 Task: Master Chrome Password Manager.
Action: Mouse moved to (956, 28)
Screenshot: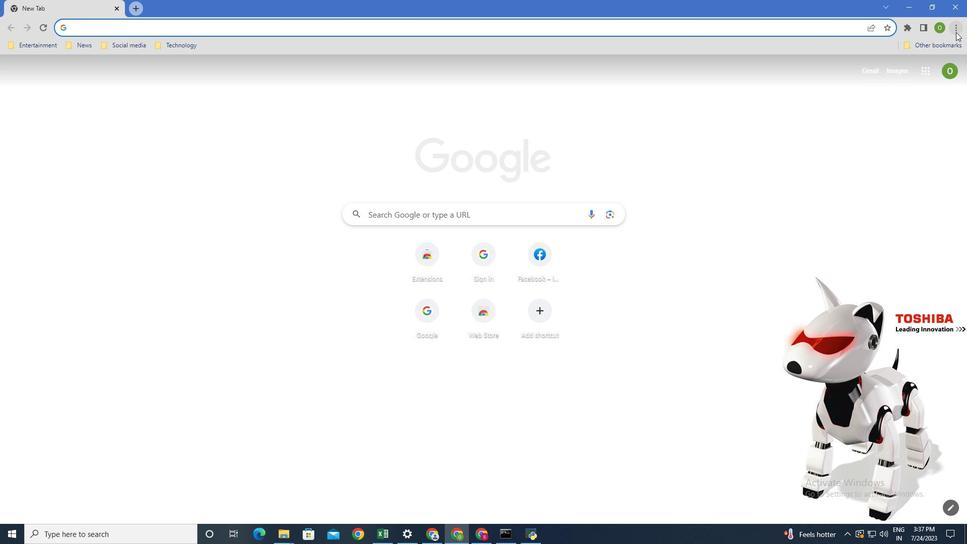 
Action: Mouse pressed left at (956, 28)
Screenshot: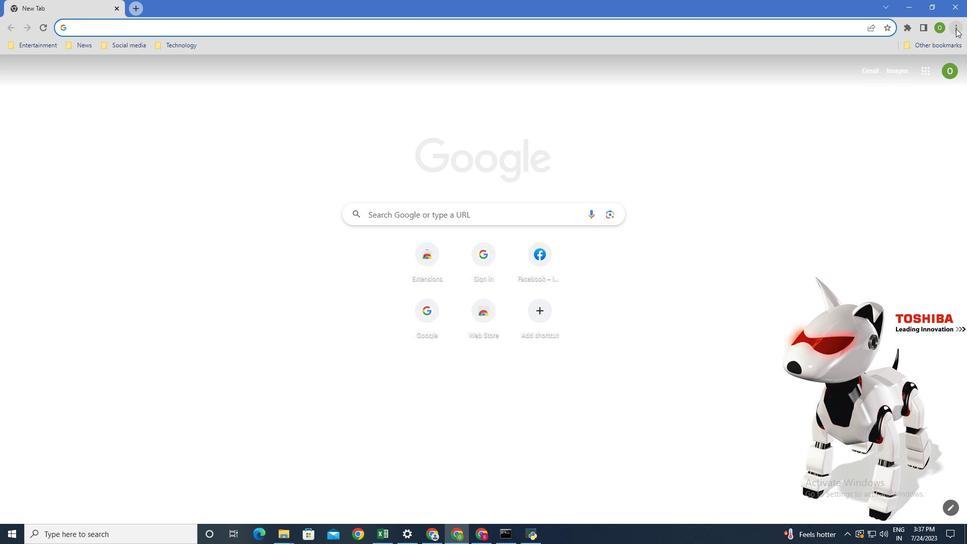 
Action: Mouse moved to (873, 223)
Screenshot: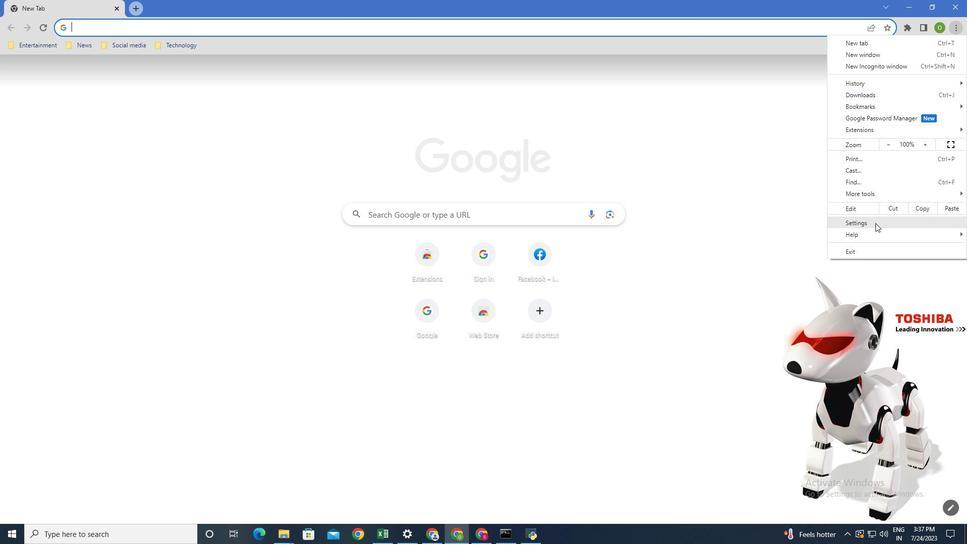 
Action: Mouse pressed left at (873, 223)
Screenshot: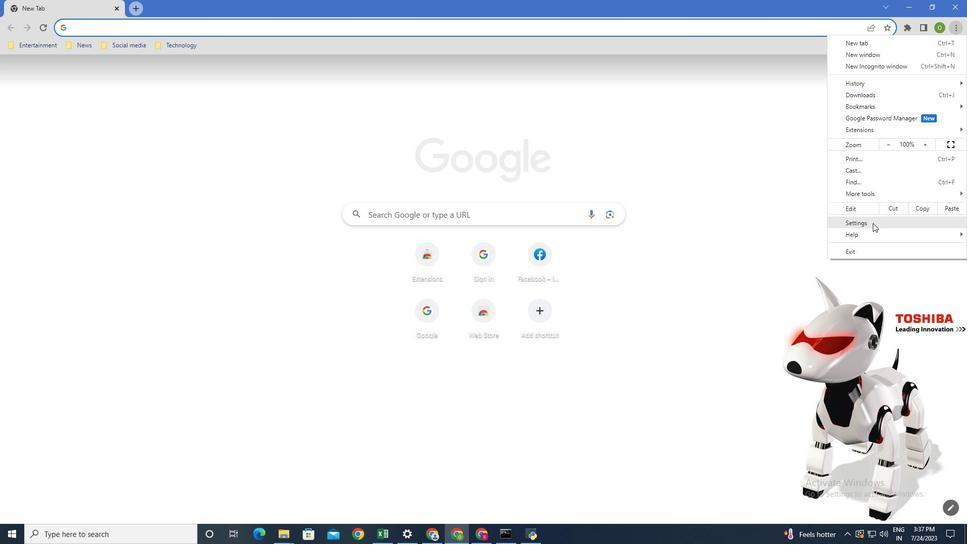 
Action: Mouse moved to (64, 120)
Screenshot: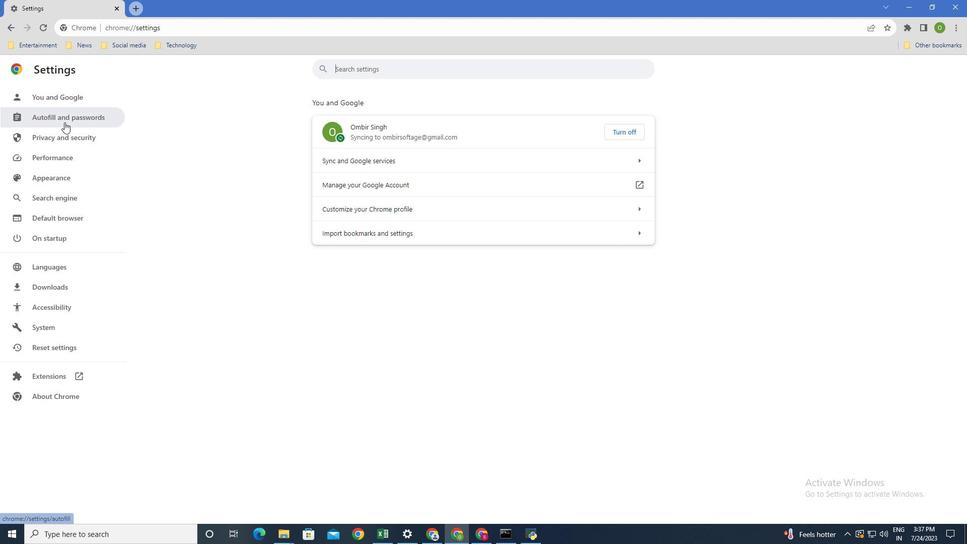 
Action: Mouse pressed left at (64, 120)
Screenshot: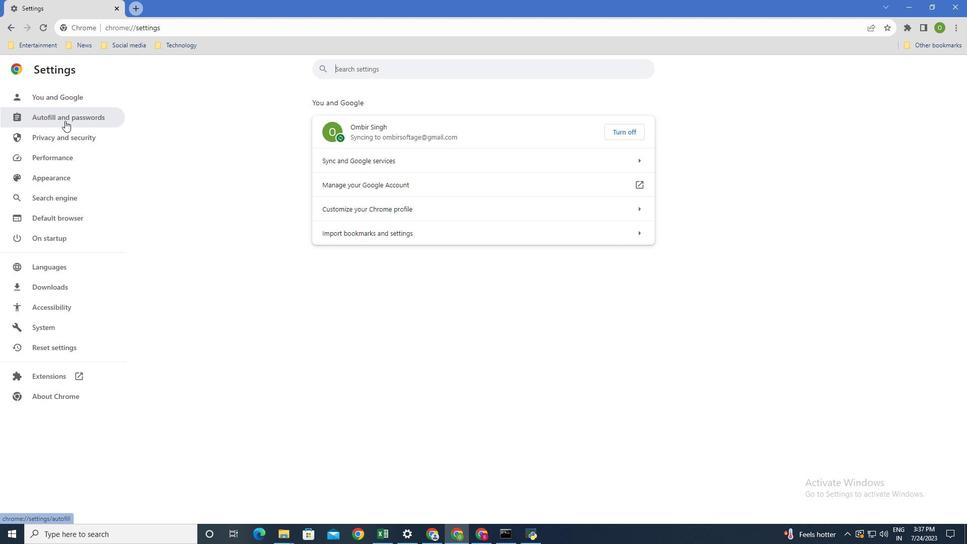 
Action: Mouse moved to (449, 131)
Screenshot: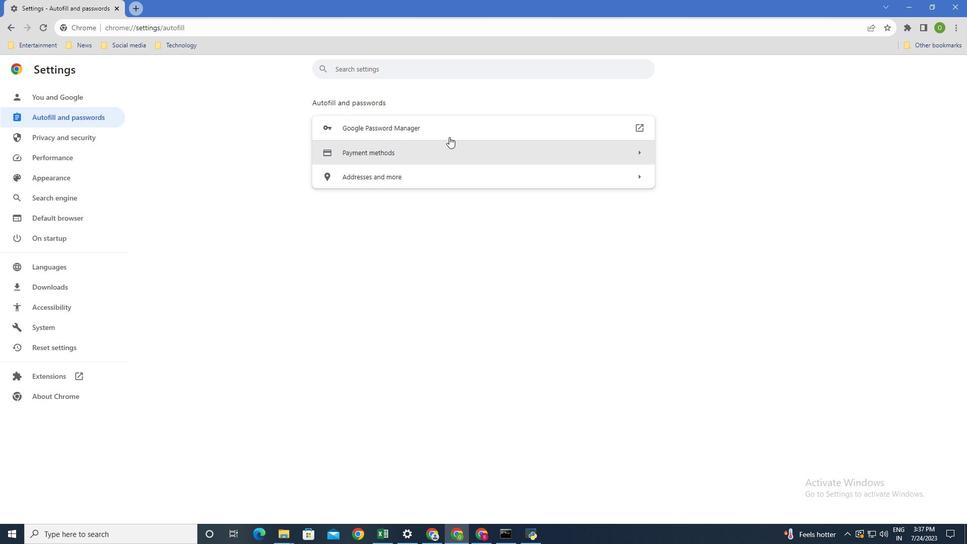 
Action: Mouse pressed left at (449, 131)
Screenshot: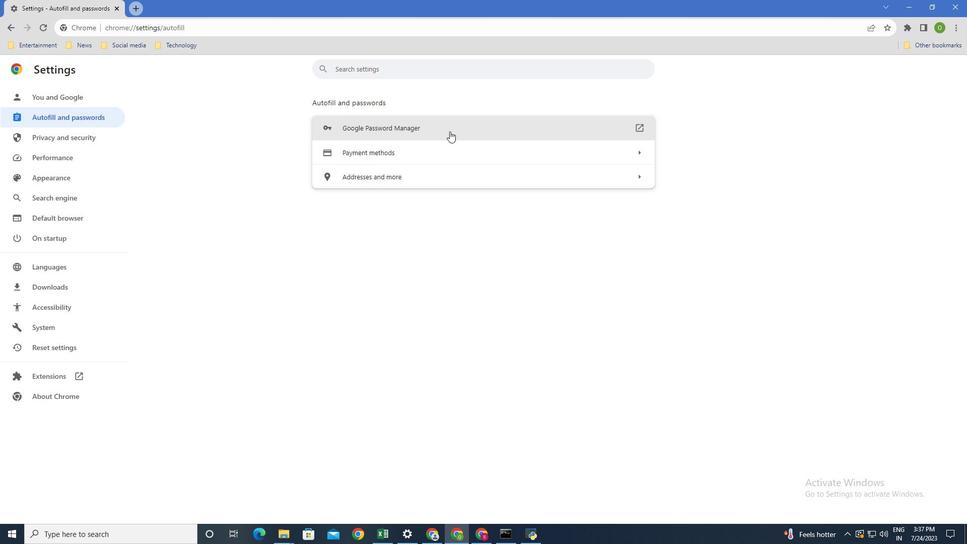 
Action: Mouse moved to (61, 120)
Screenshot: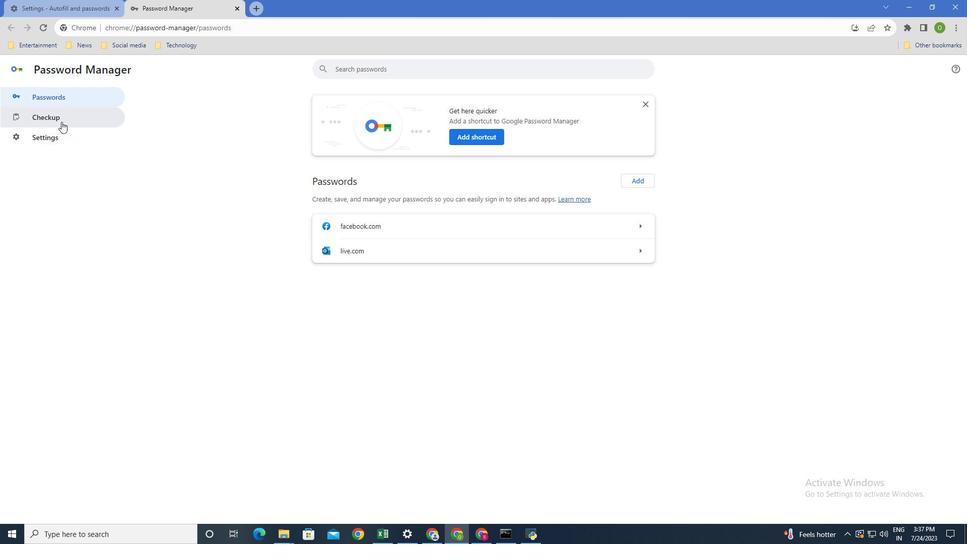 
Action: Mouse pressed left at (61, 120)
Screenshot: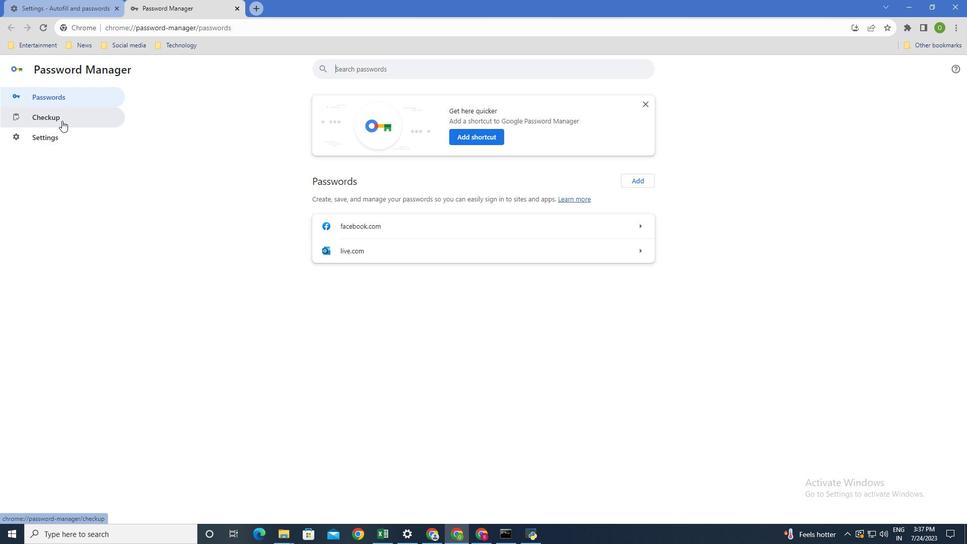 
Action: Mouse moved to (381, 254)
Screenshot: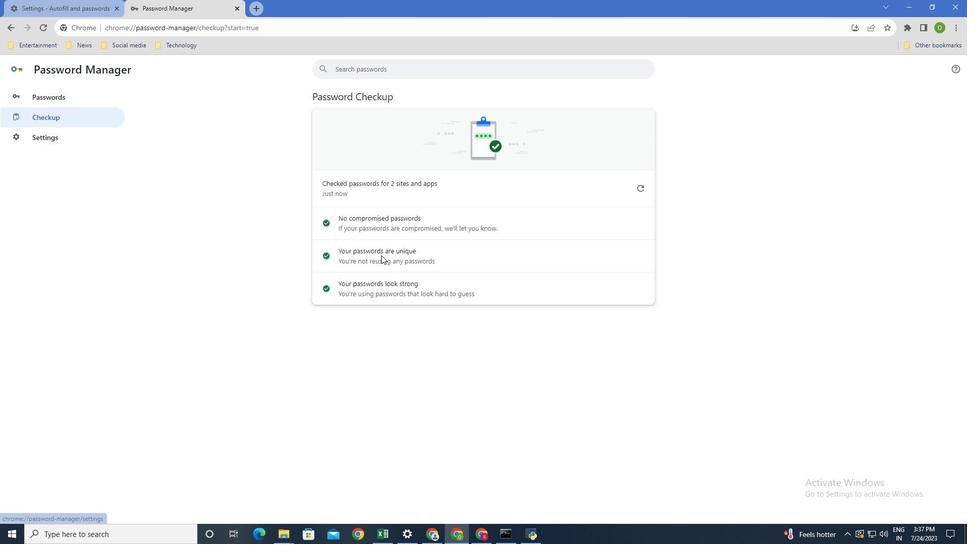 
Action: Mouse scrolled (381, 254) with delta (0, 0)
Screenshot: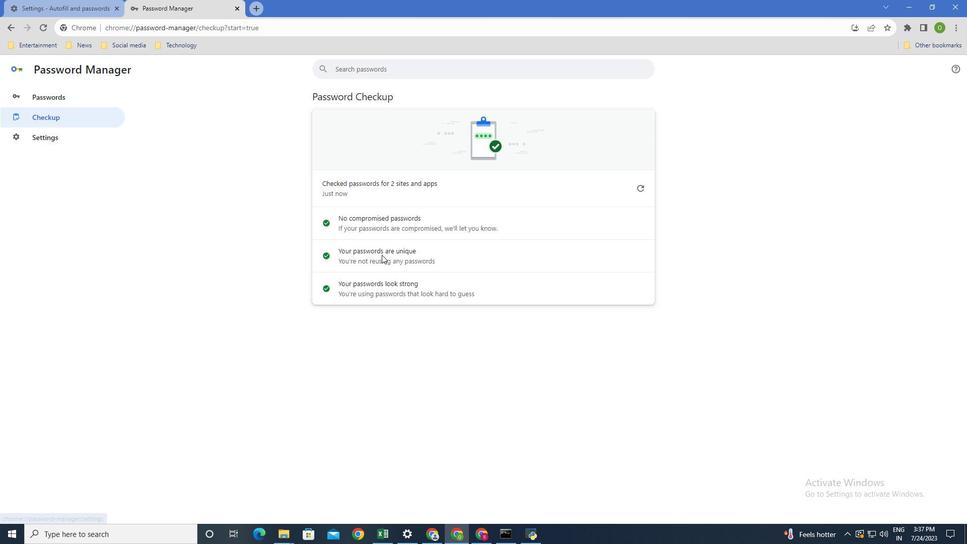 
Action: Mouse scrolled (381, 254) with delta (0, 0)
Screenshot: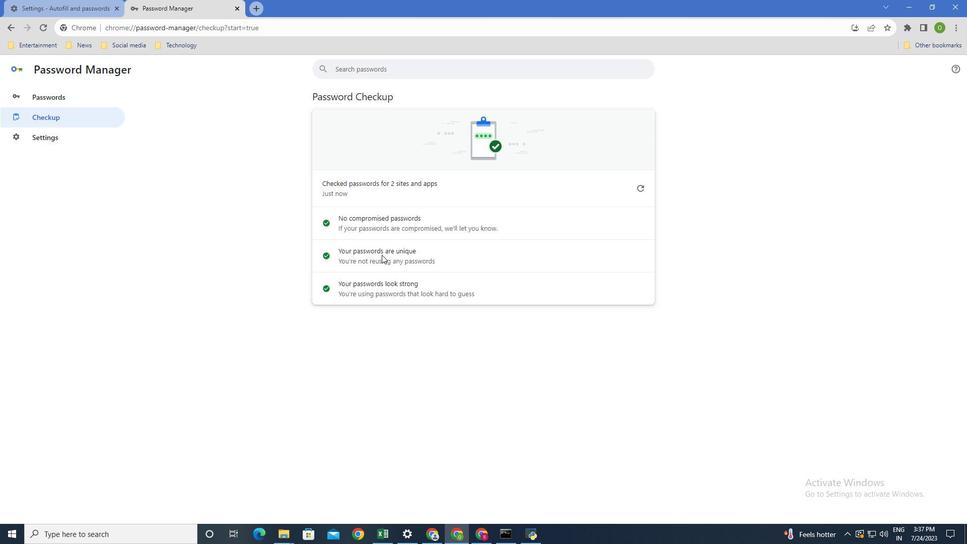 
Action: Mouse scrolled (381, 254) with delta (0, 0)
Screenshot: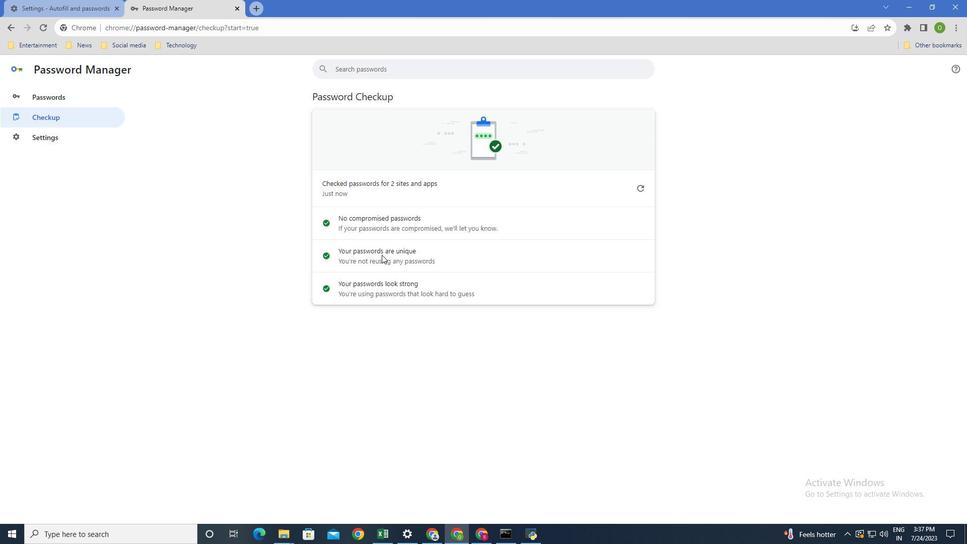 
Action: Mouse moved to (50, 142)
Screenshot: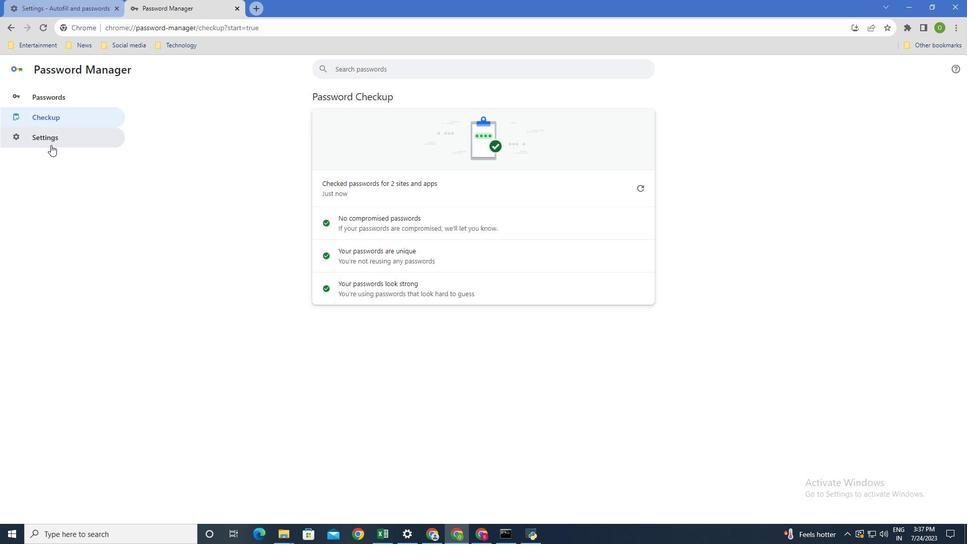 
Action: Mouse pressed left at (50, 142)
Screenshot: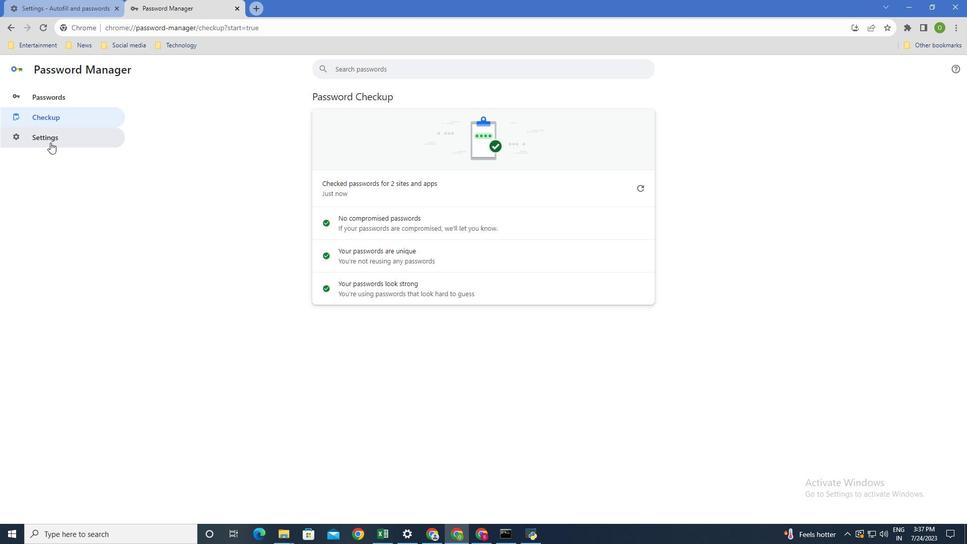 
Action: Mouse moved to (510, 158)
Screenshot: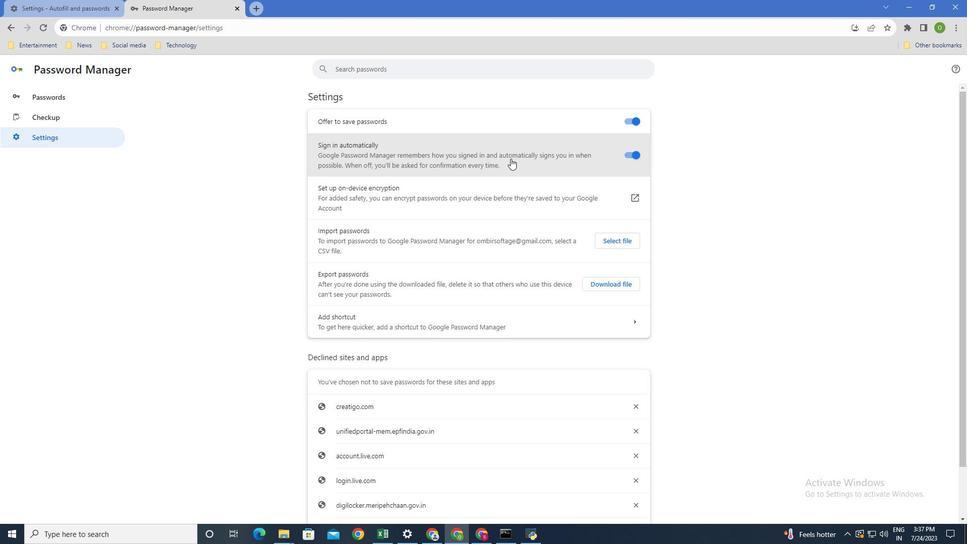 
Action: Mouse scrolled (510, 158) with delta (0, 0)
Screenshot: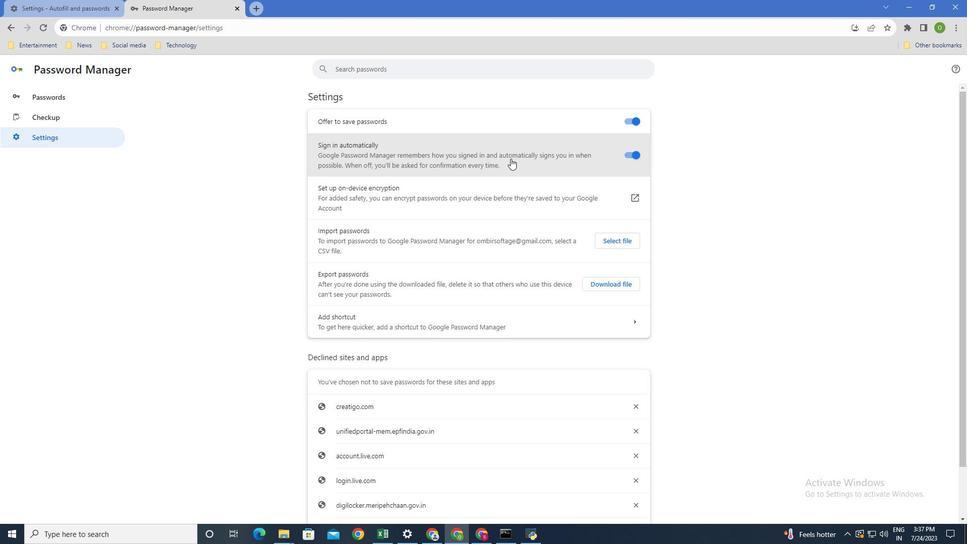 
Action: Mouse scrolled (510, 159) with delta (0, 0)
Screenshot: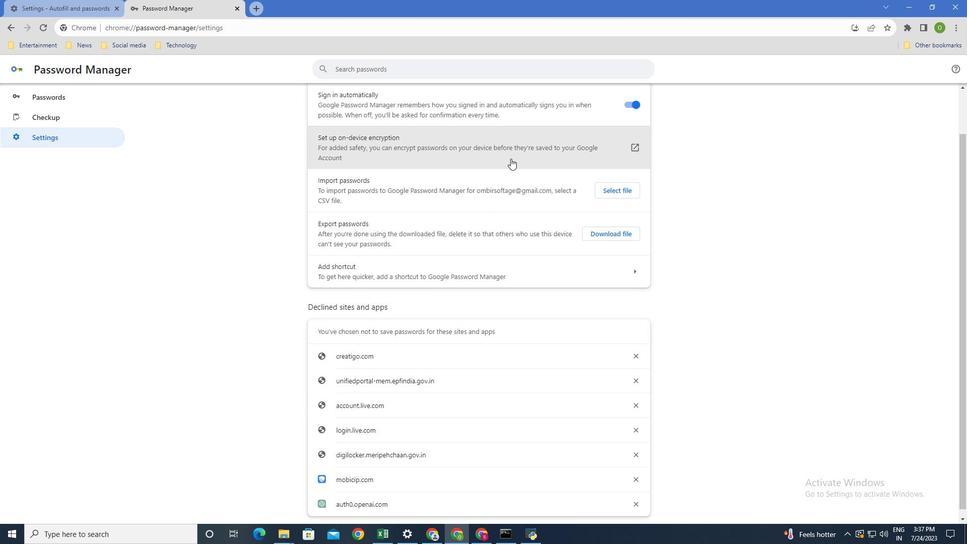 
Action: Mouse moved to (626, 117)
Screenshot: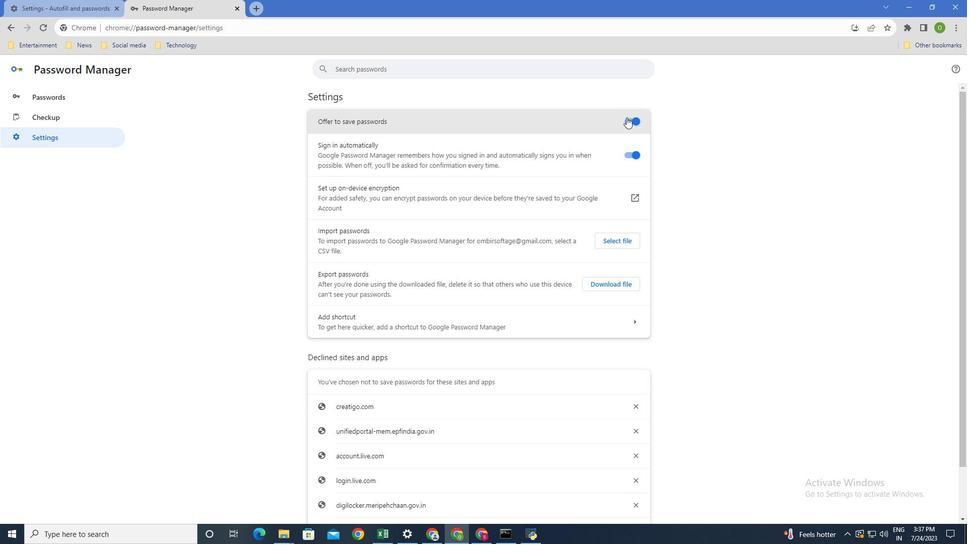 
Action: Mouse pressed left at (626, 117)
Screenshot: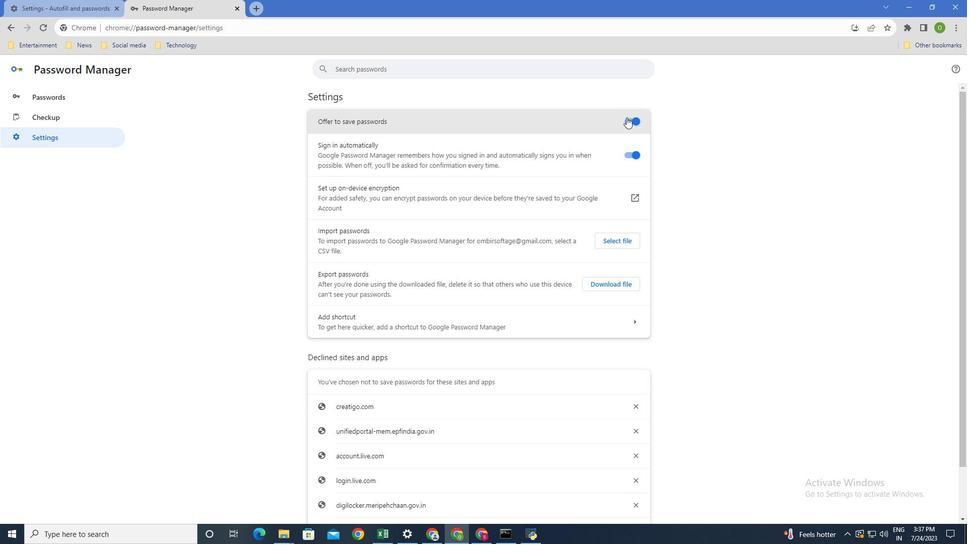 
Action: Mouse moved to (631, 119)
Screenshot: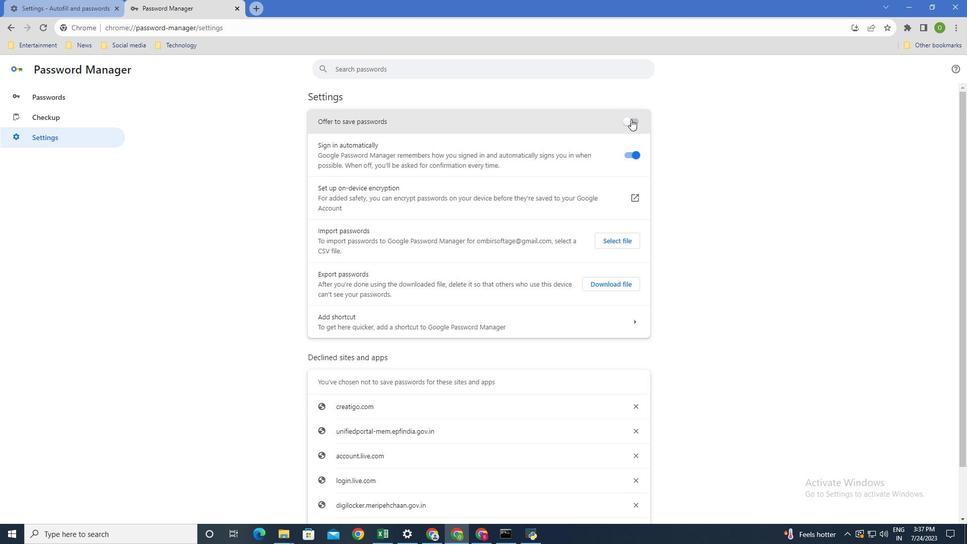 
Action: Mouse pressed left at (631, 119)
Screenshot: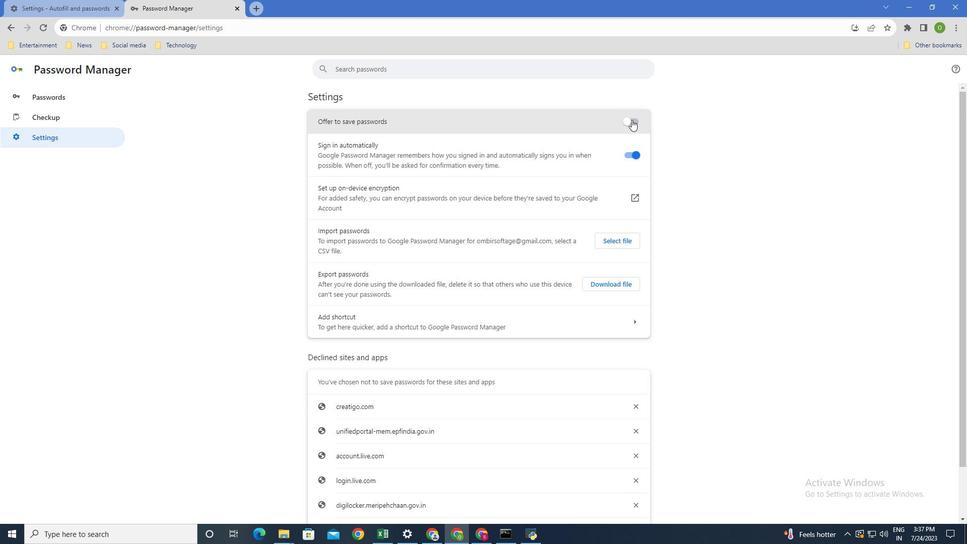 
Action: Mouse moved to (531, 201)
Screenshot: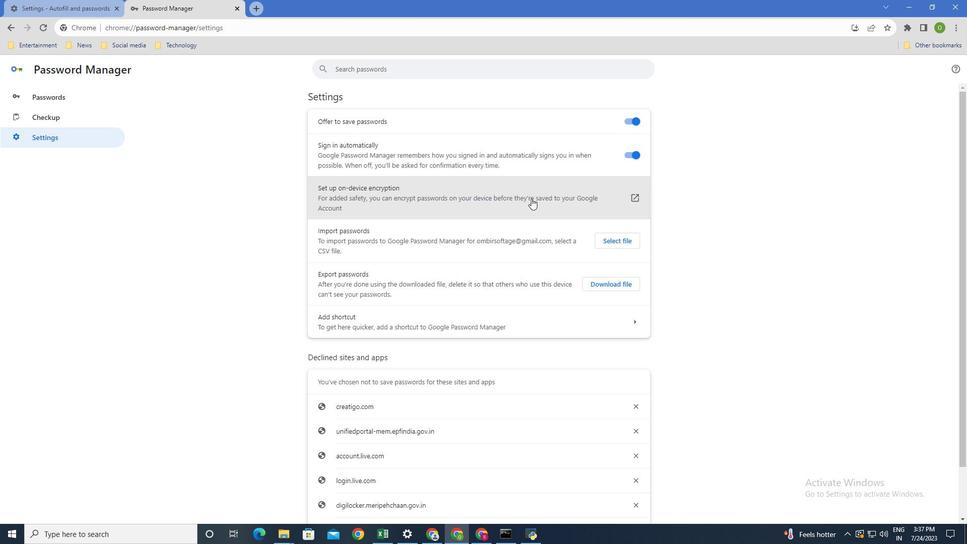 
Action: Mouse scrolled (531, 201) with delta (0, 0)
Screenshot: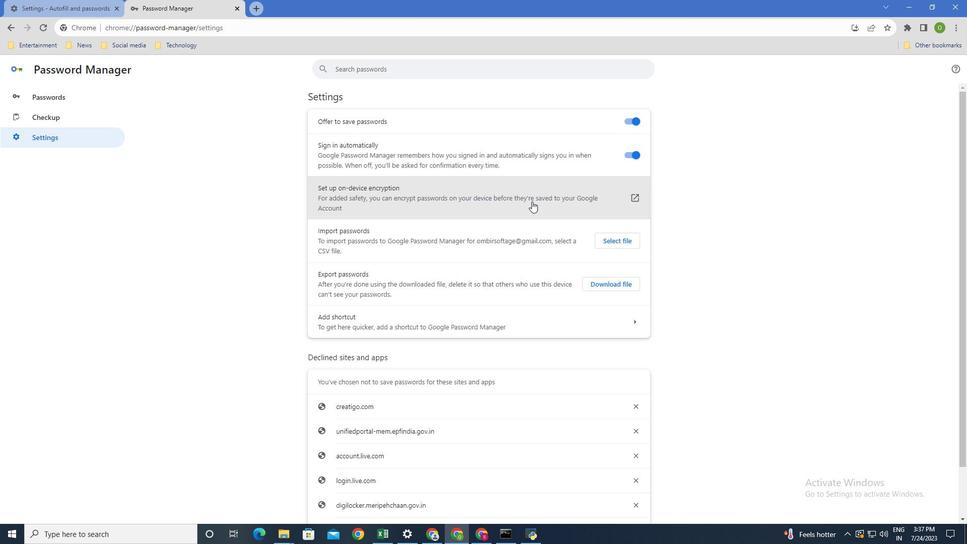 
Action: Mouse scrolled (531, 201) with delta (0, 0)
Screenshot: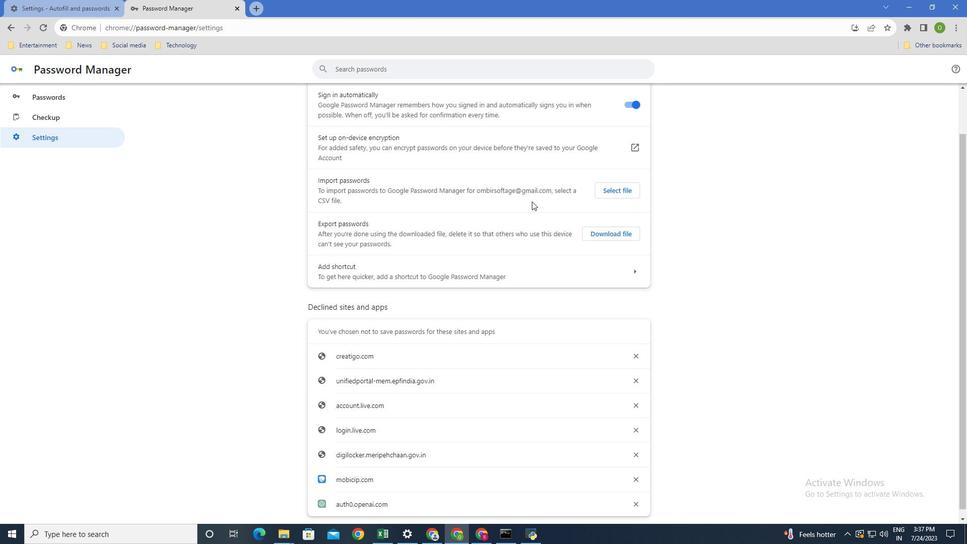 
Action: Mouse scrolled (531, 201) with delta (0, 0)
Screenshot: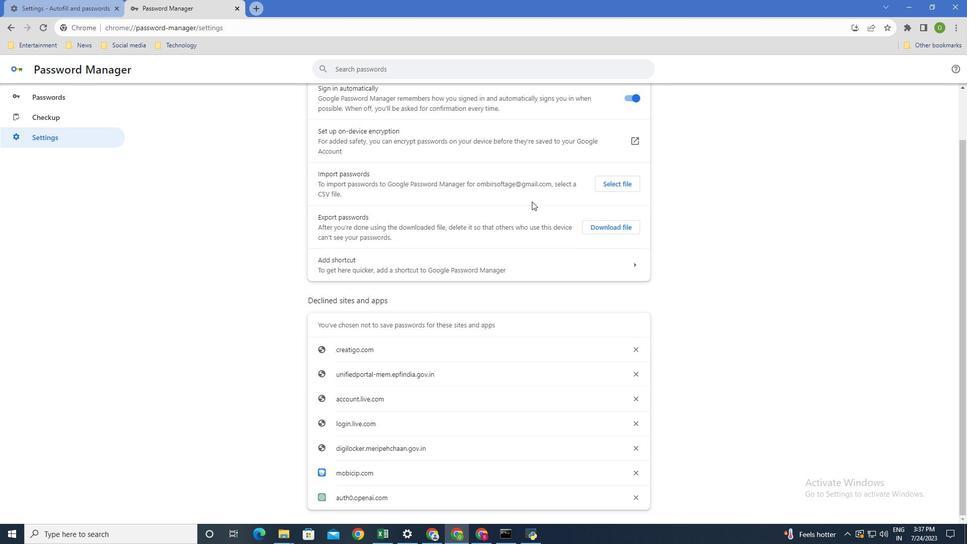 
Action: Mouse scrolled (531, 201) with delta (0, 0)
Screenshot: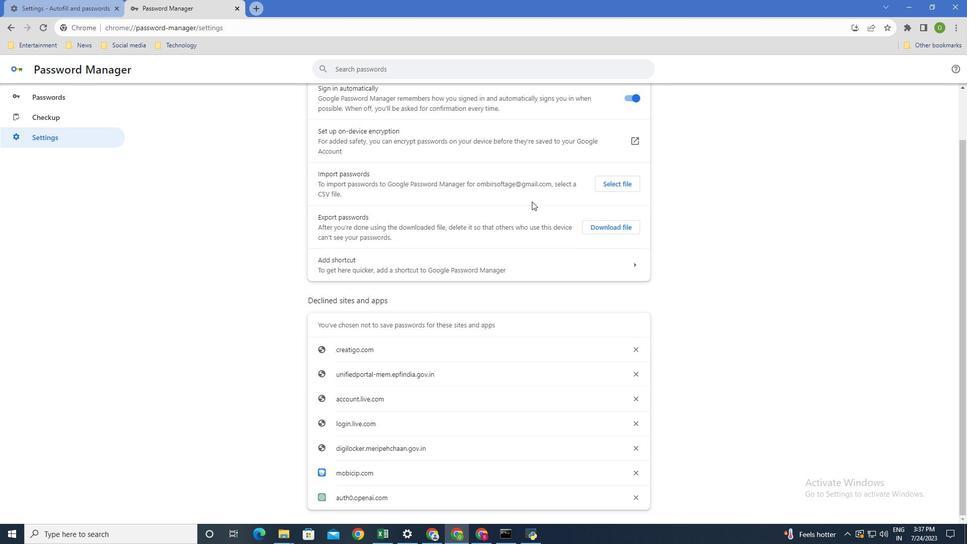 
Action: Mouse moved to (542, 252)
Screenshot: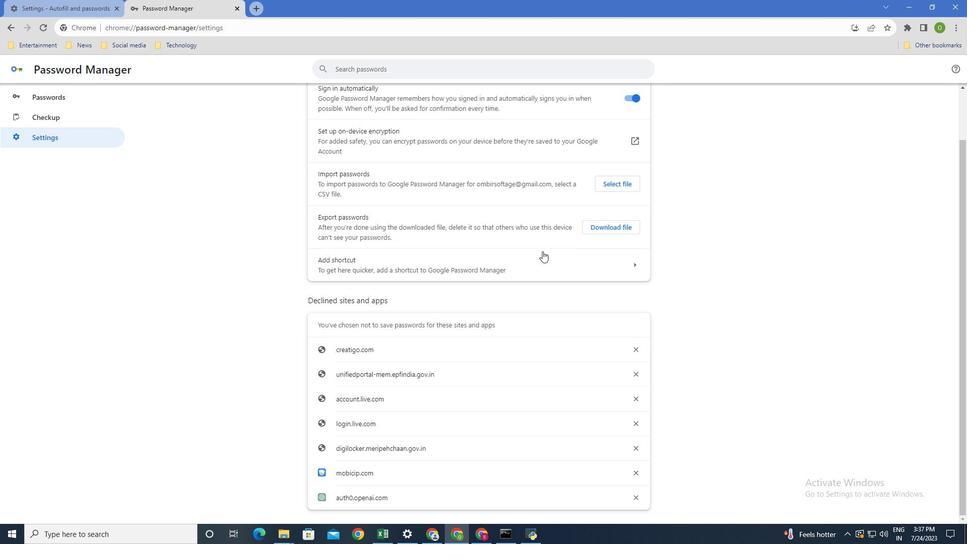 
Action: Mouse scrolled (542, 251) with delta (0, 0)
Screenshot: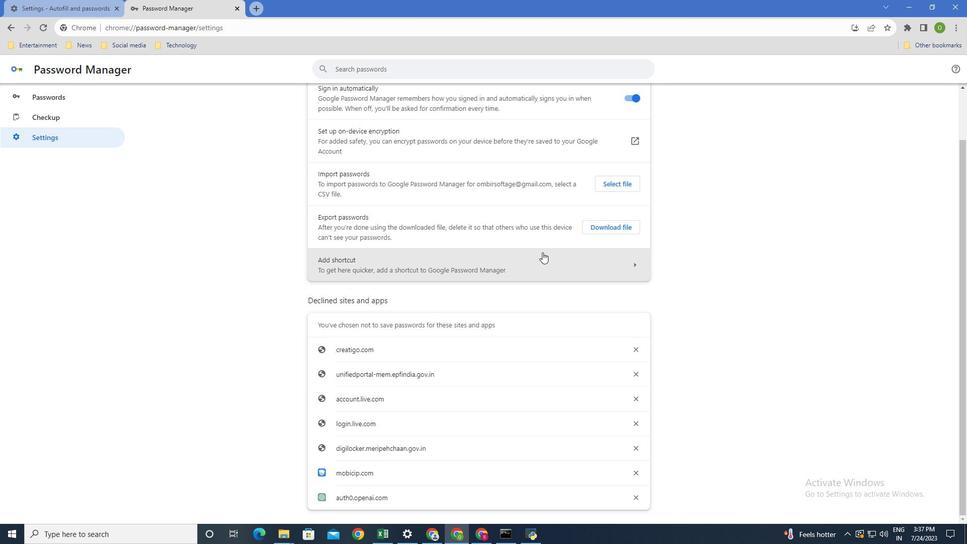 
Action: Mouse moved to (572, 261)
Screenshot: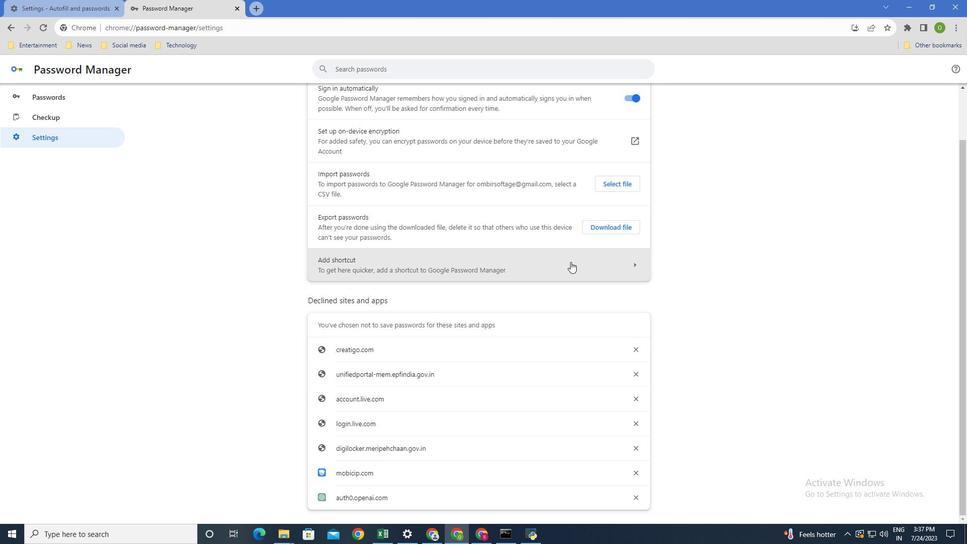 
Action: Mouse pressed left at (572, 261)
Screenshot: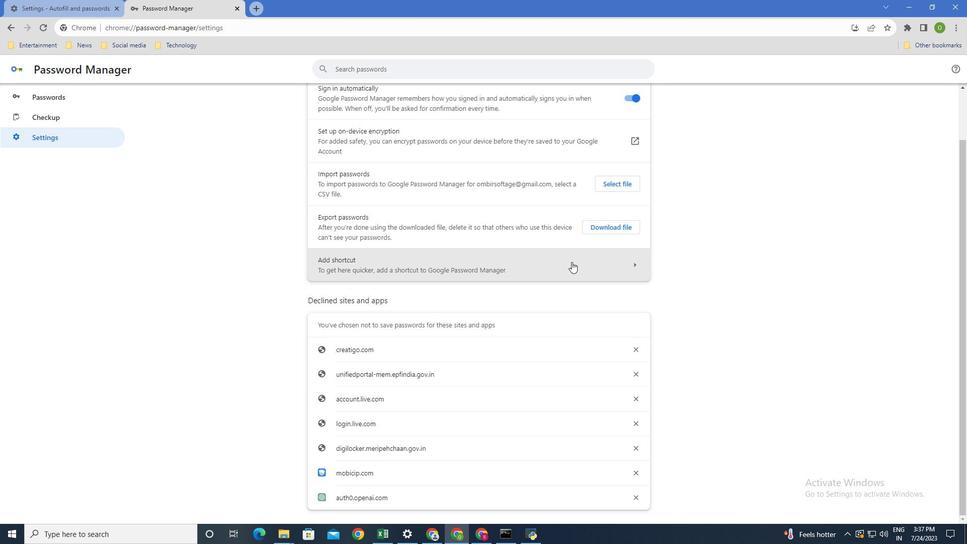 
Action: Mouse moved to (836, 106)
Screenshot: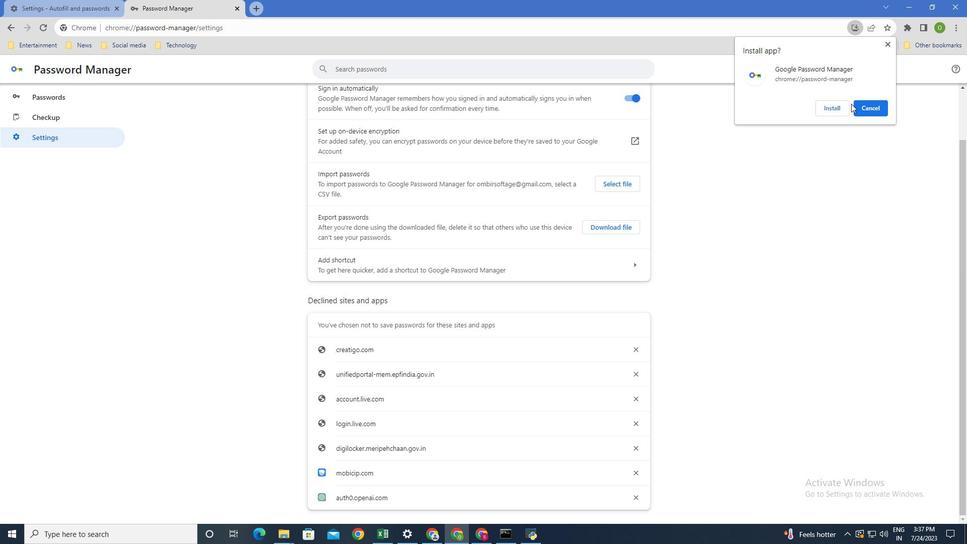 
Action: Mouse pressed left at (836, 106)
Screenshot: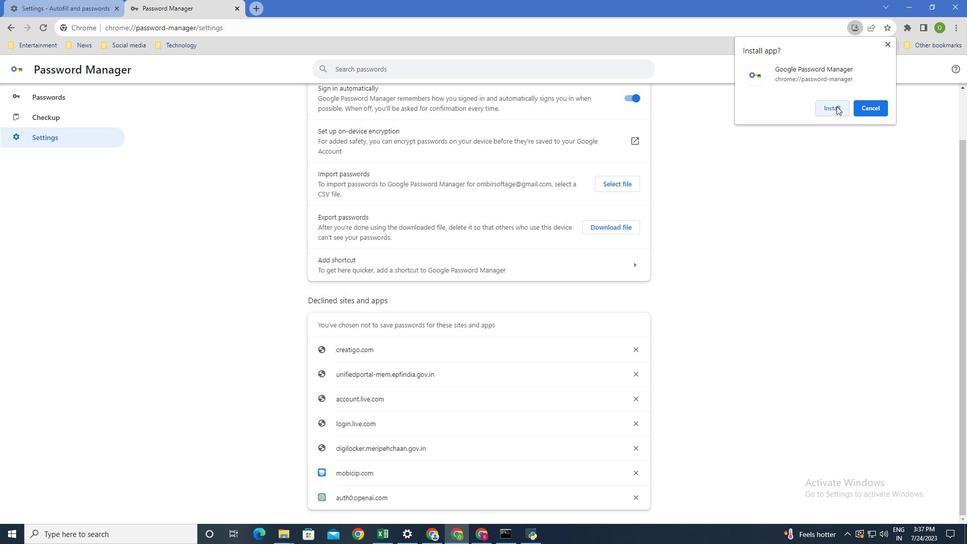 
Action: Mouse moved to (466, 10)
Screenshot: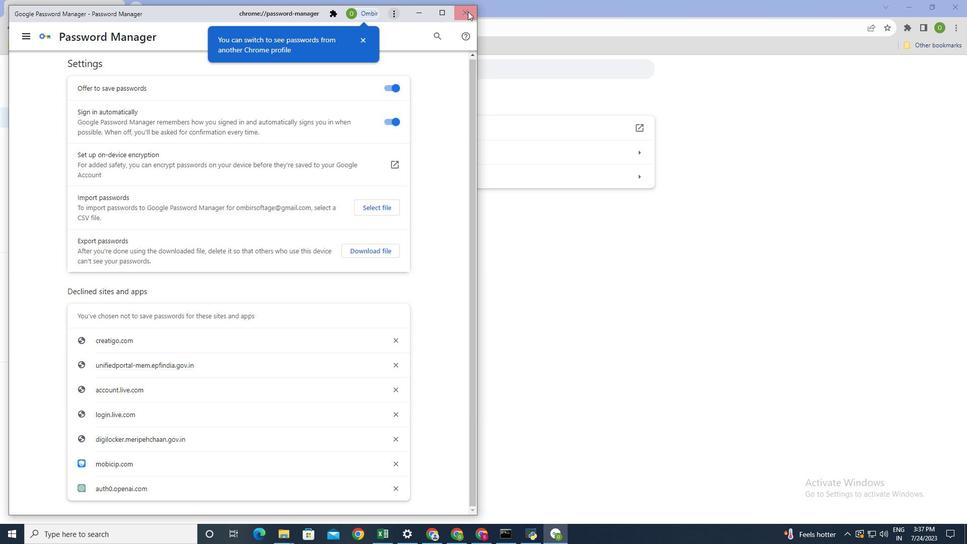 
Action: Mouse pressed left at (466, 10)
Screenshot: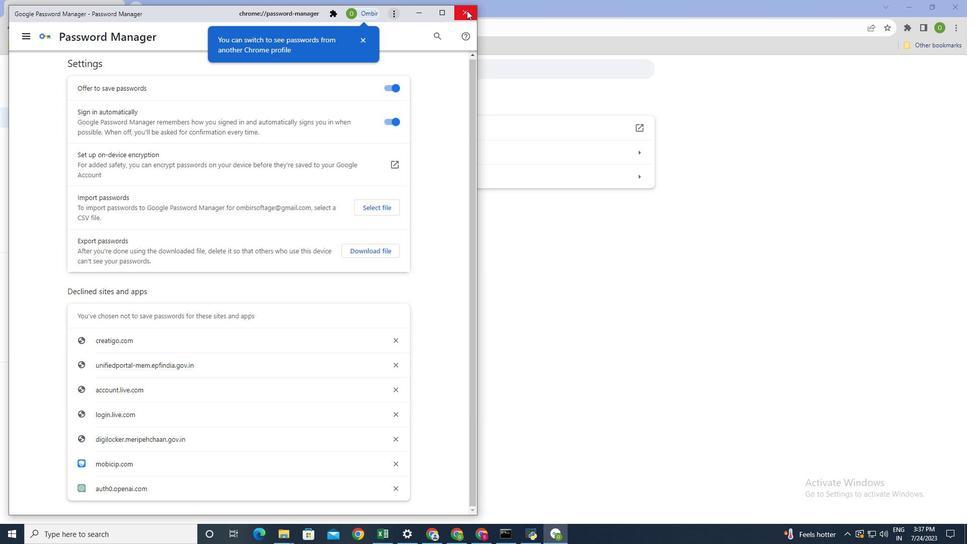 
Action: Mouse moved to (369, 128)
Screenshot: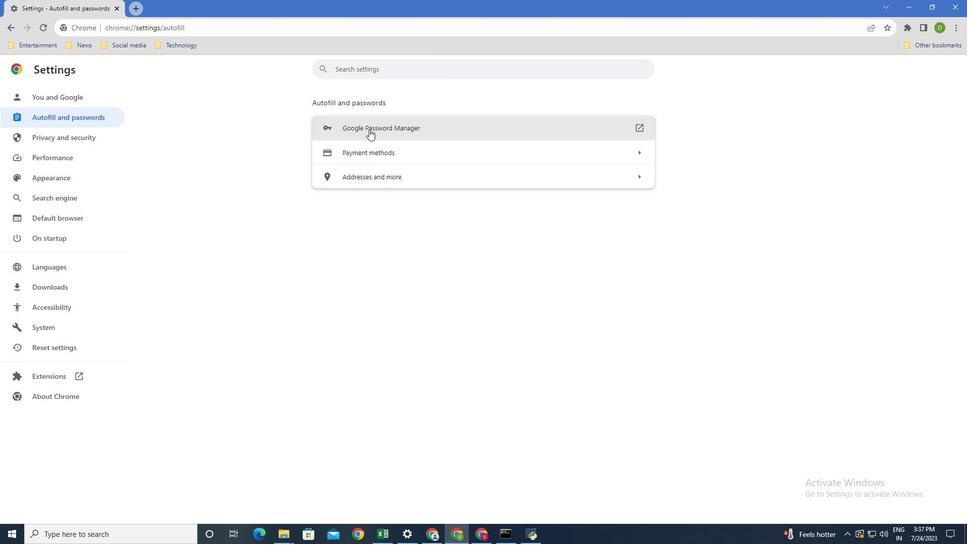 
Action: Mouse pressed left at (369, 128)
Screenshot: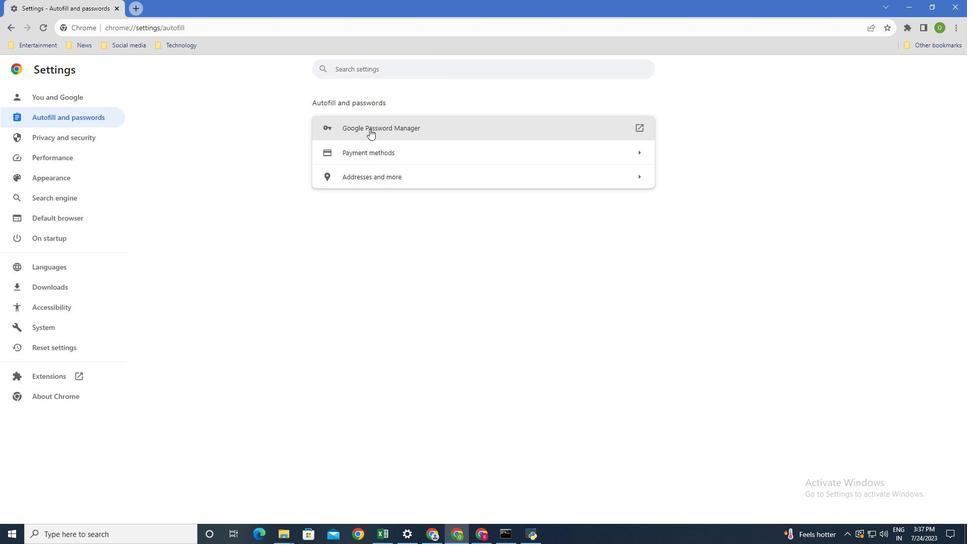 
Action: Mouse moved to (55, 145)
Screenshot: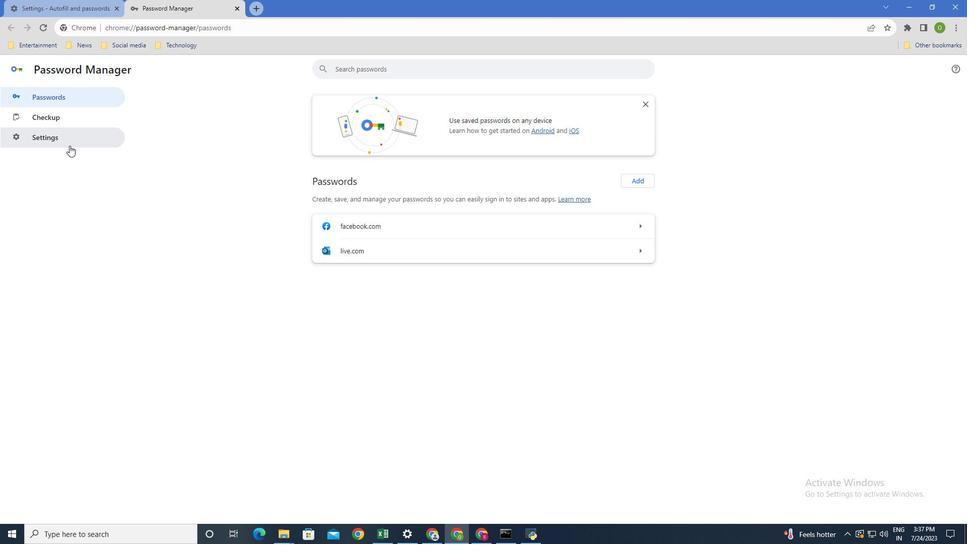 
Action: Mouse pressed left at (55, 145)
Screenshot: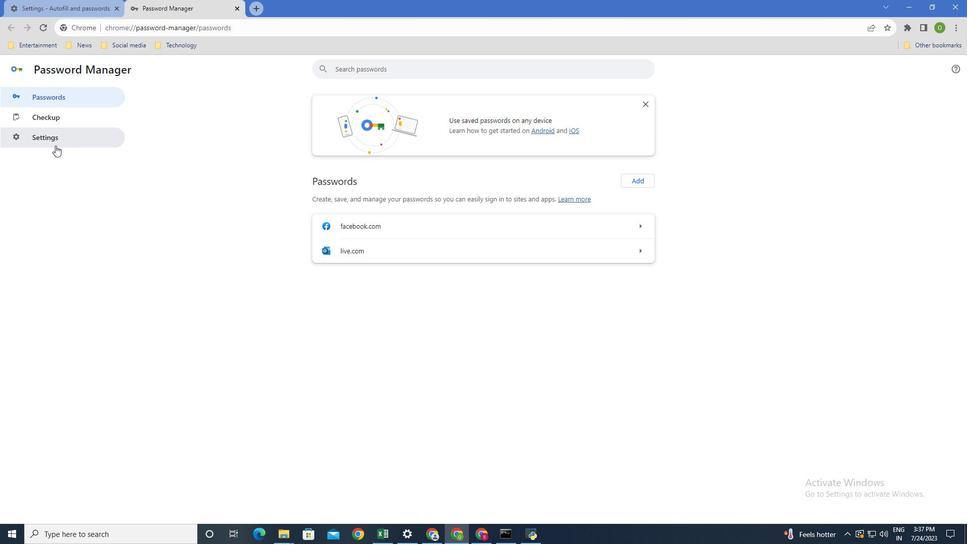 
Action: Mouse moved to (465, 326)
Screenshot: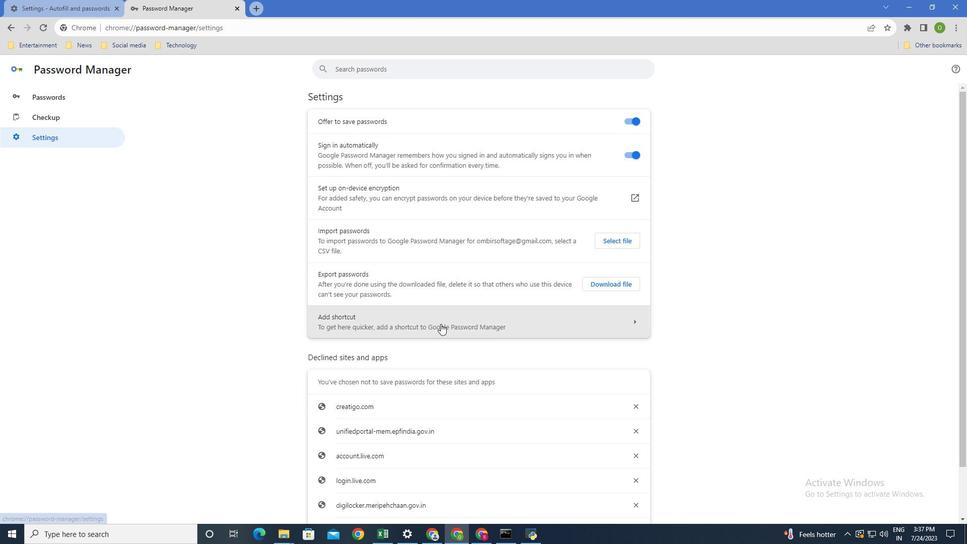 
Action: Mouse scrolled (465, 325) with delta (0, 0)
Screenshot: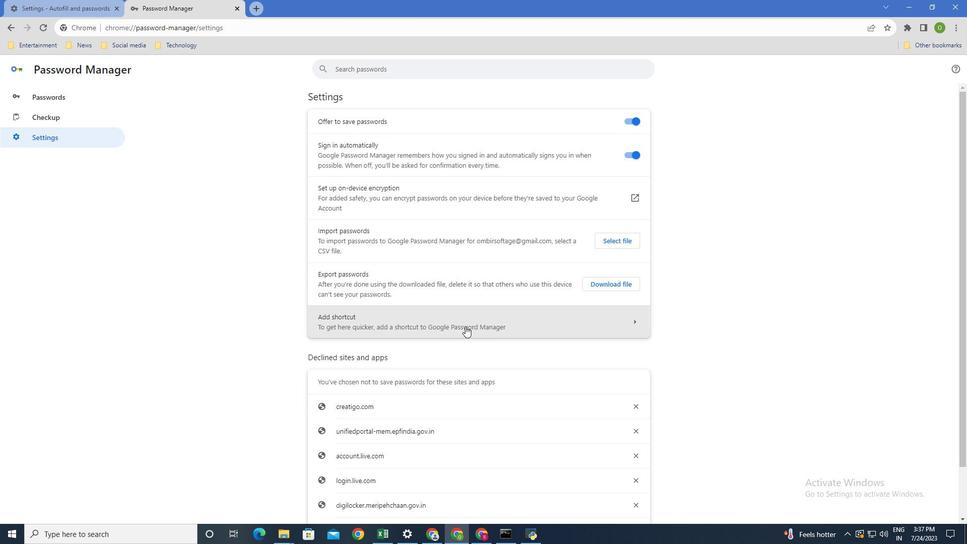
Action: Mouse scrolled (465, 325) with delta (0, 0)
Screenshot: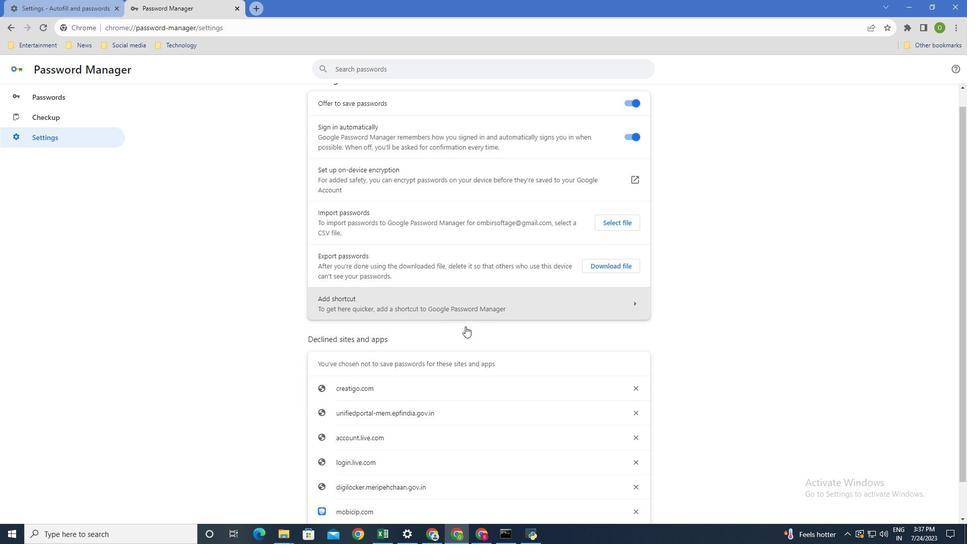 
Action: Mouse scrolled (465, 325) with delta (0, 0)
Screenshot: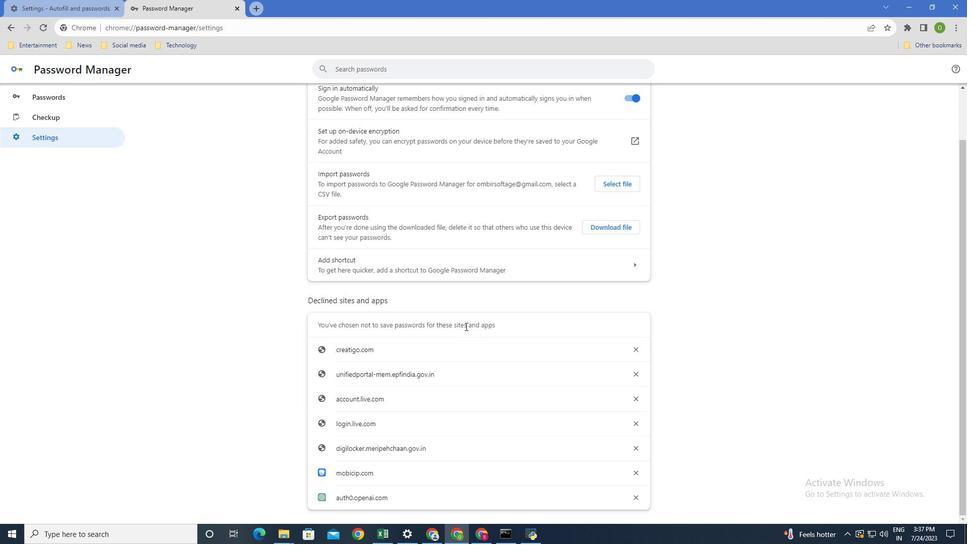 
Action: Mouse scrolled (465, 325) with delta (0, 0)
Screenshot: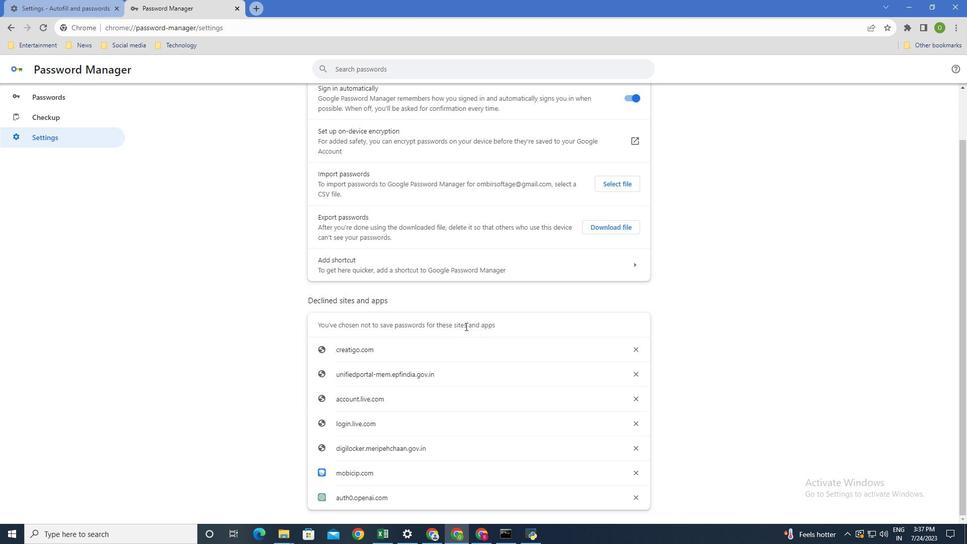 
Action: Mouse scrolled (465, 325) with delta (0, 0)
Screenshot: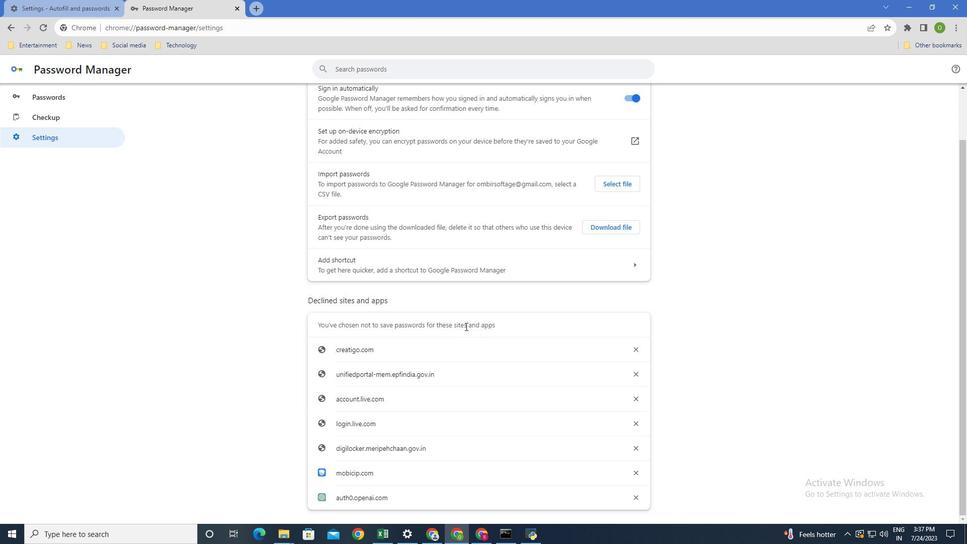 
Action: Mouse moved to (632, 349)
Screenshot: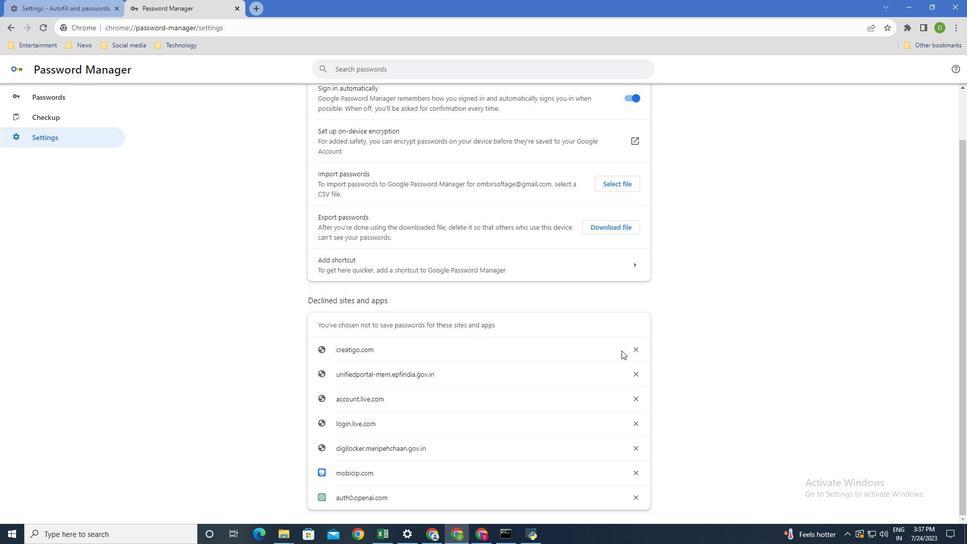 
Action: Mouse pressed left at (632, 349)
Screenshot: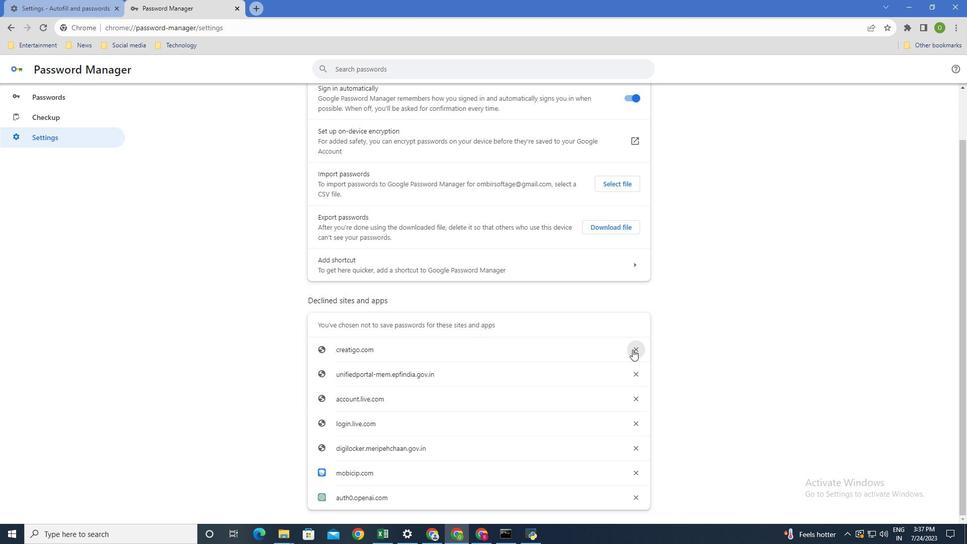 
Action: Mouse moved to (634, 397)
Screenshot: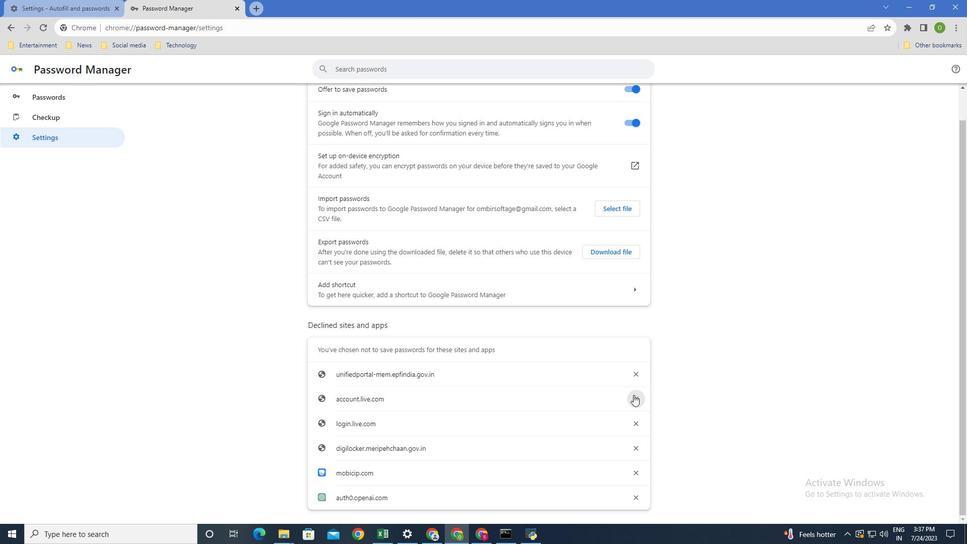 
Action: Mouse pressed left at (634, 397)
Screenshot: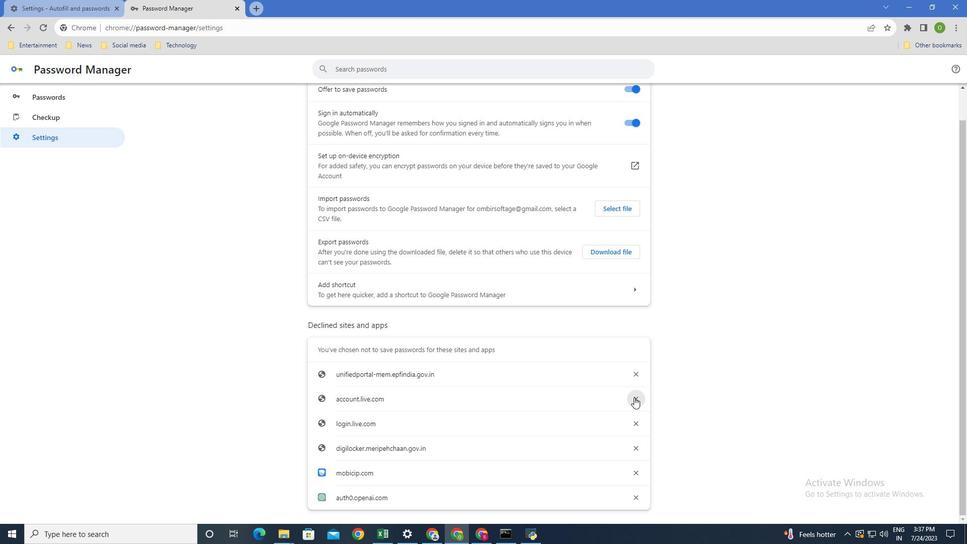 
Action: Mouse moved to (569, 354)
Screenshot: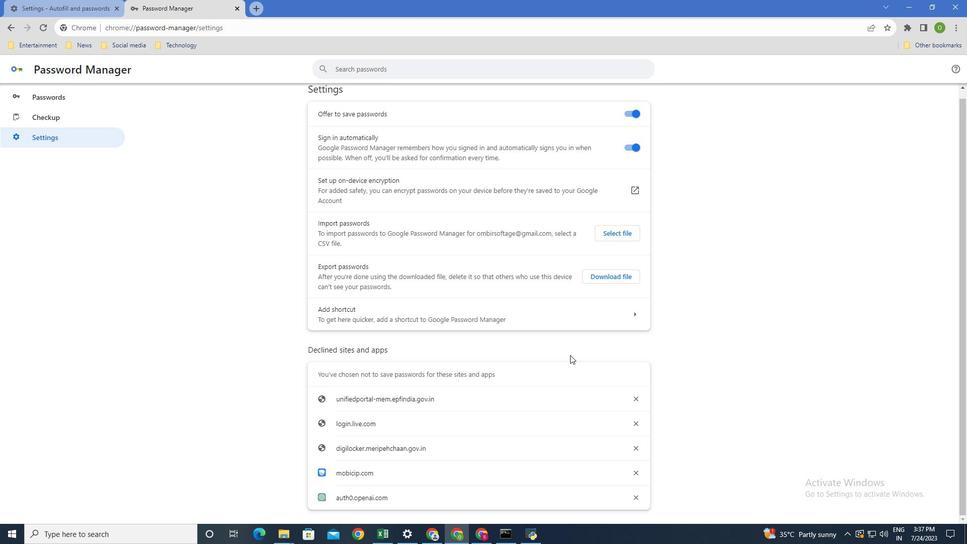 
Action: Mouse scrolled (569, 355) with delta (0, 0)
Screenshot: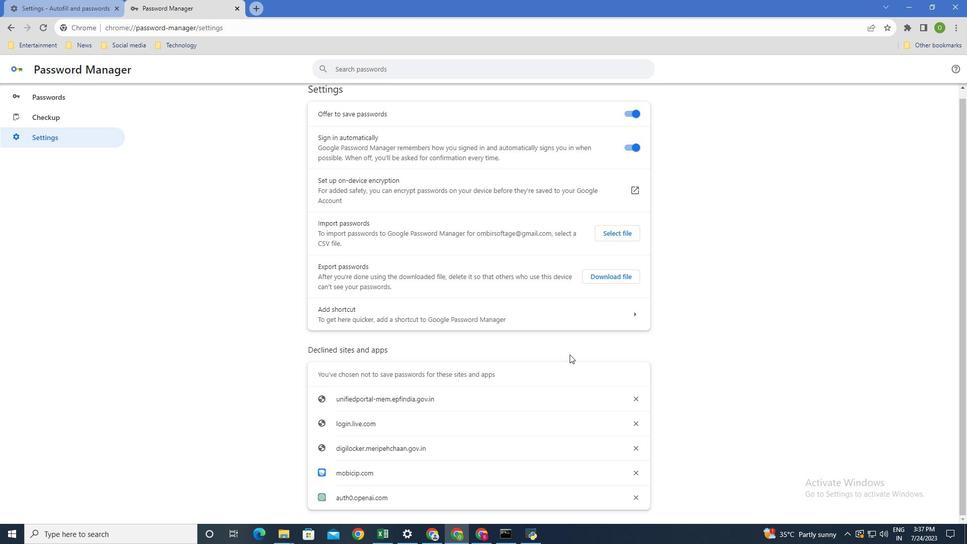 
Action: Mouse moved to (570, 328)
Screenshot: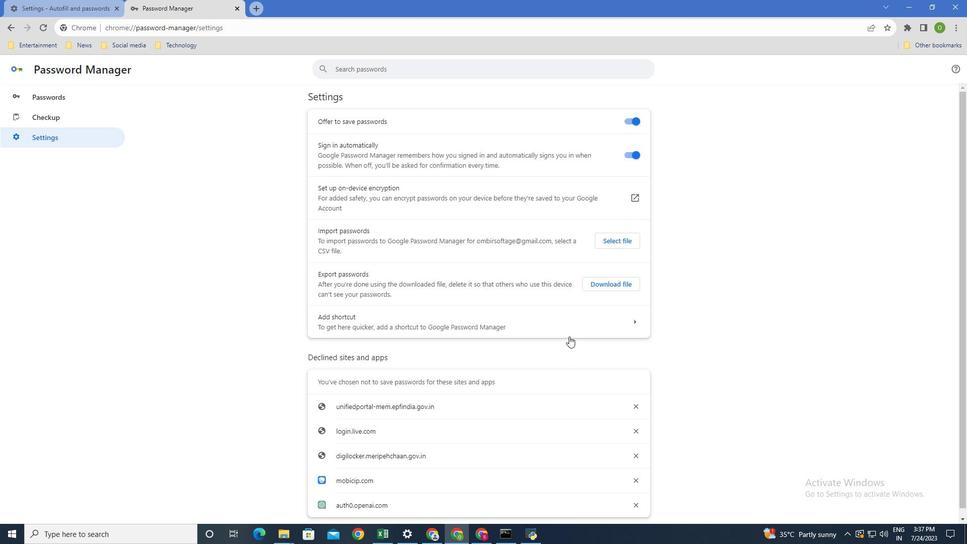 
Action: Mouse scrolled (570, 329) with delta (0, 0)
Screenshot: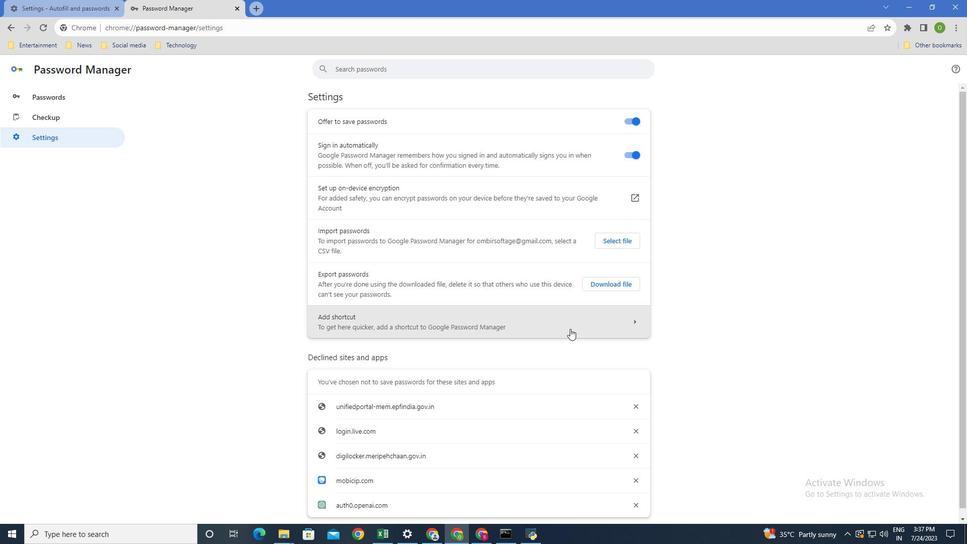 
Action: Mouse moved to (49, 94)
Screenshot: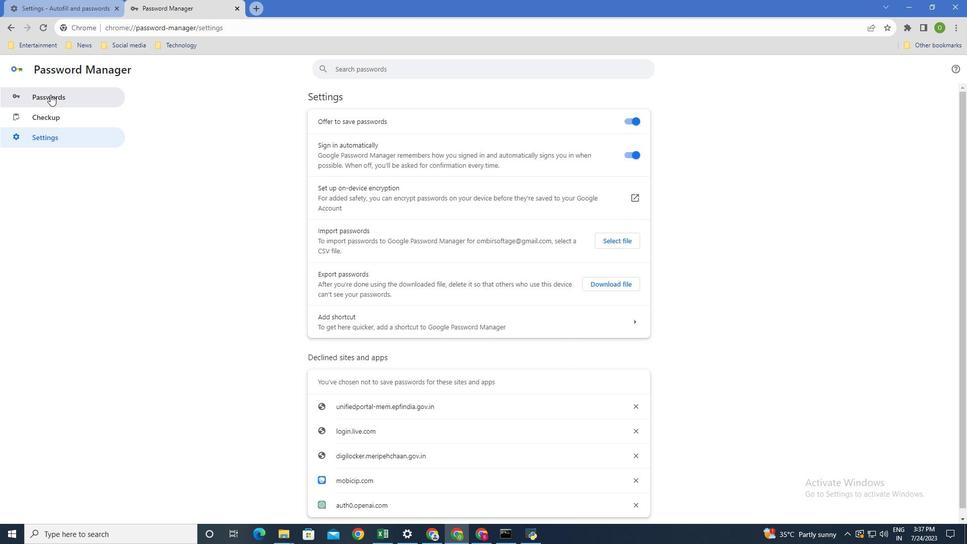 
Action: Mouse pressed left at (49, 94)
Screenshot: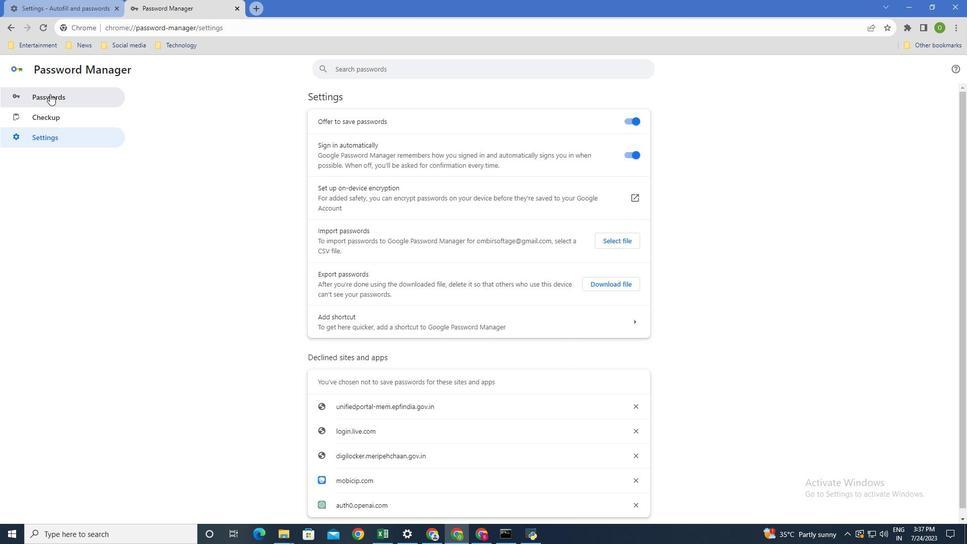 
Action: Mouse moved to (468, 224)
Screenshot: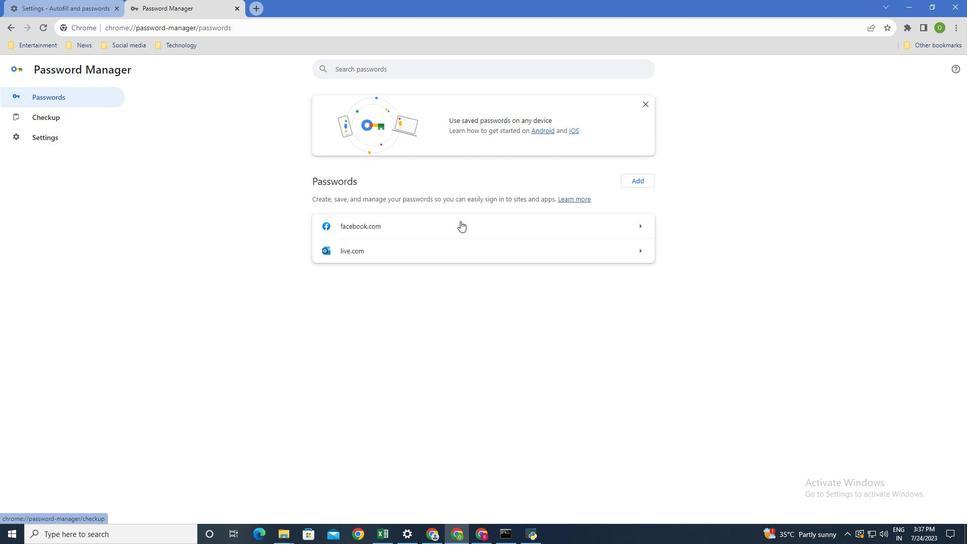 
Action: Mouse pressed left at (468, 224)
Screenshot: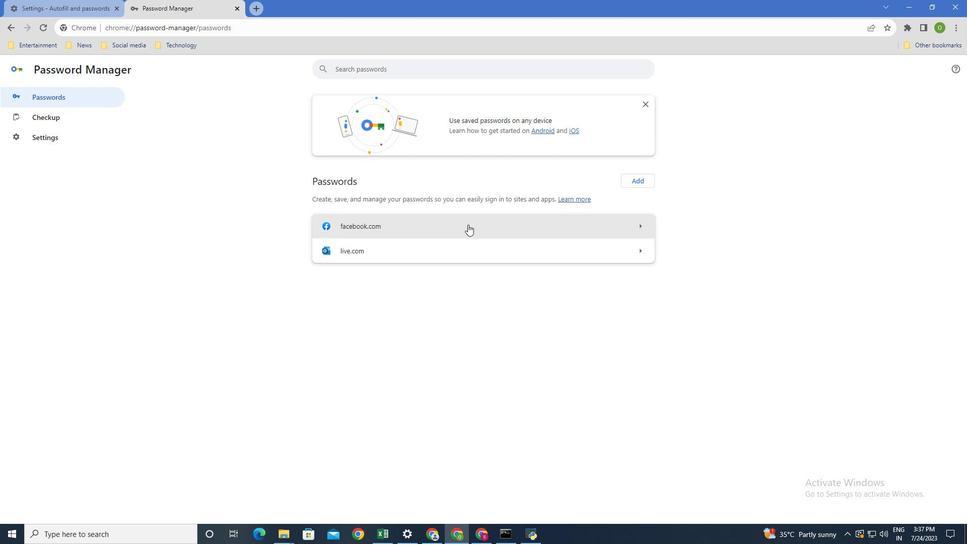 
Action: Mouse moved to (537, 332)
Screenshot: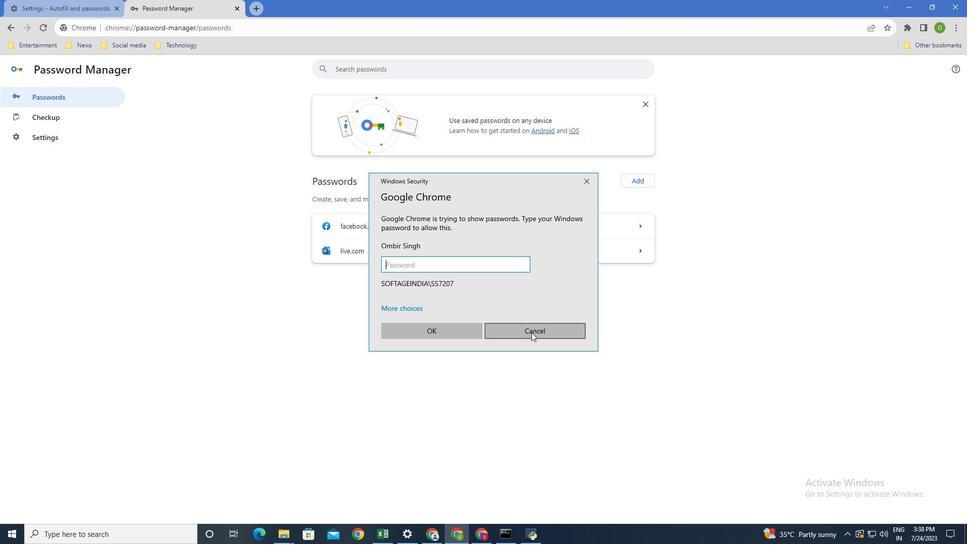 
Action: Mouse pressed left at (537, 332)
Screenshot: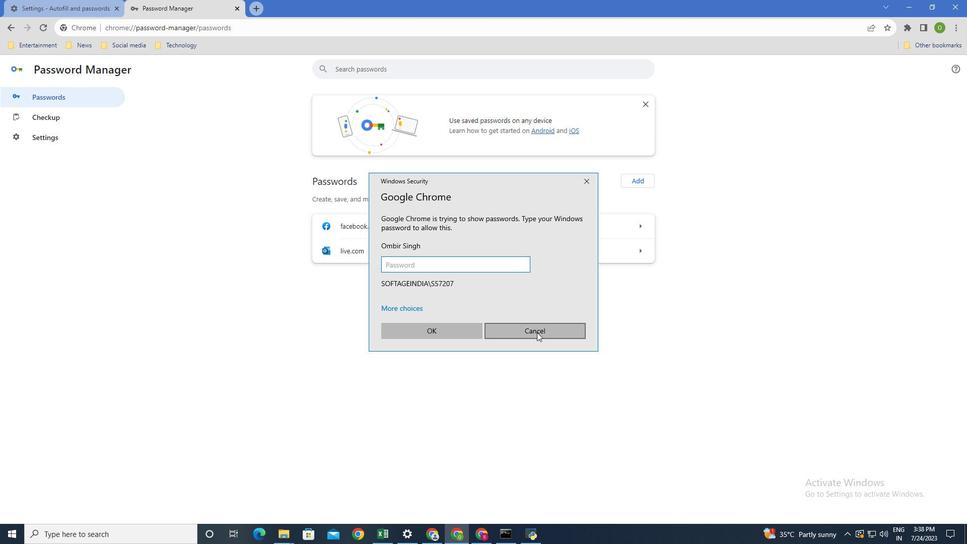 
Action: Mouse scrolled (537, 332) with delta (0, 0)
Screenshot: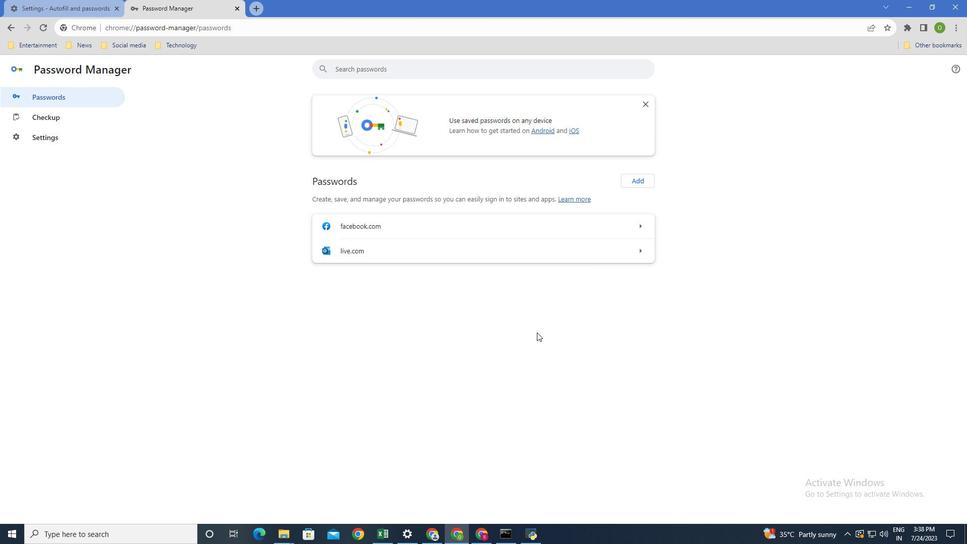 
Action: Mouse scrolled (537, 332) with delta (0, 0)
Screenshot: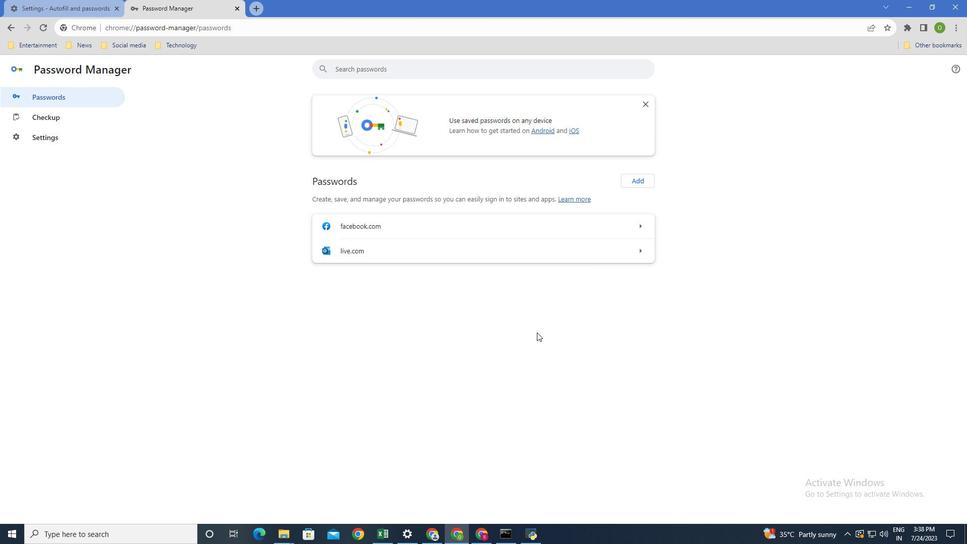 
Action: Mouse scrolled (537, 332) with delta (0, 0)
Screenshot: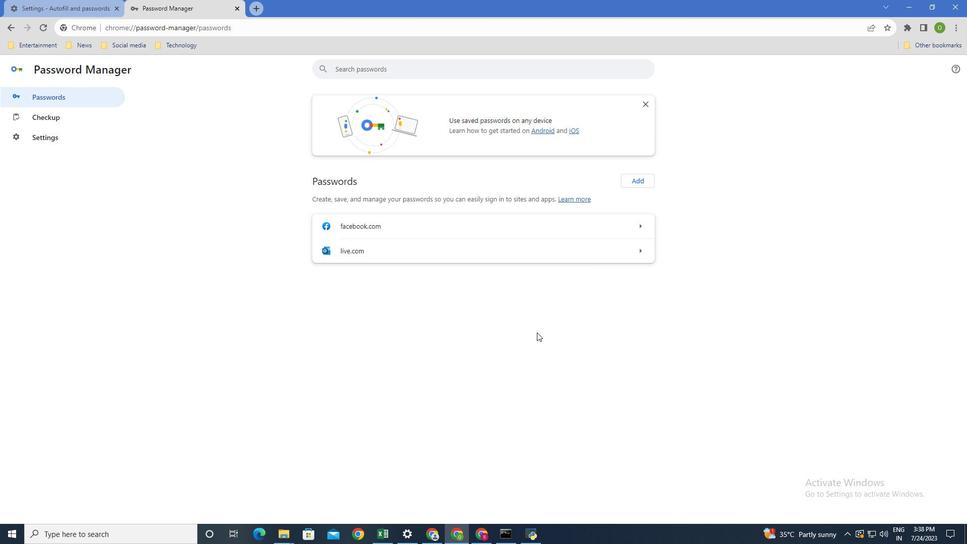 
Action: Mouse moved to (636, 181)
Screenshot: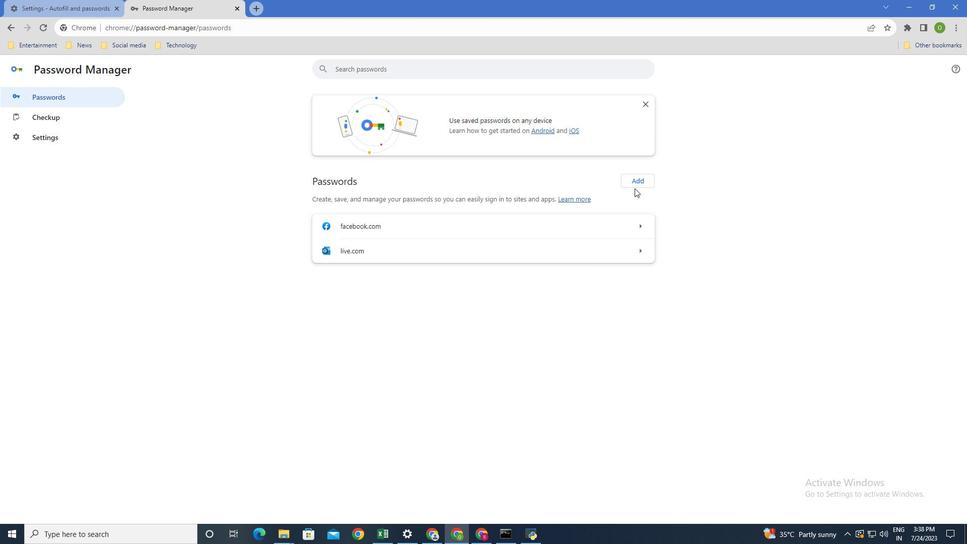 
Action: Mouse pressed left at (636, 181)
Screenshot: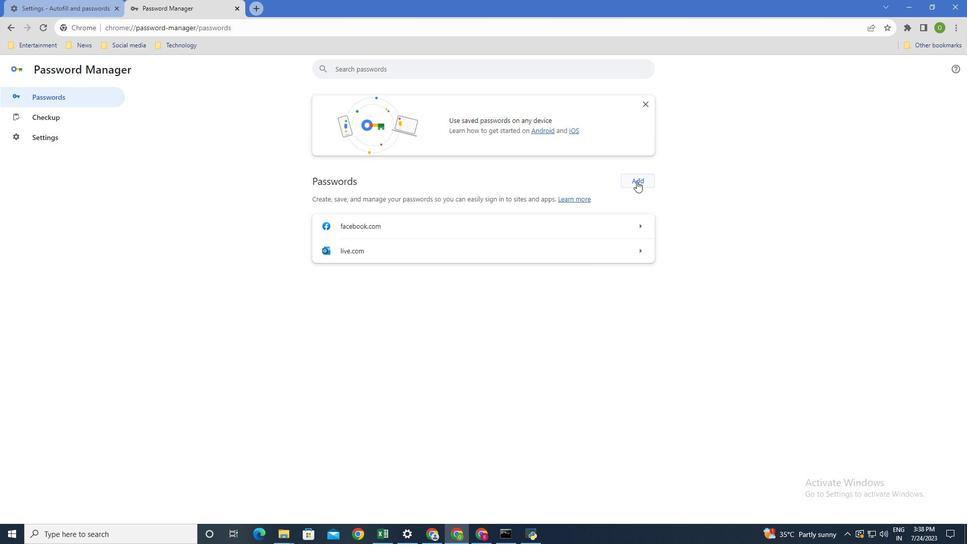 
Action: Mouse moved to (407, 215)
Screenshot: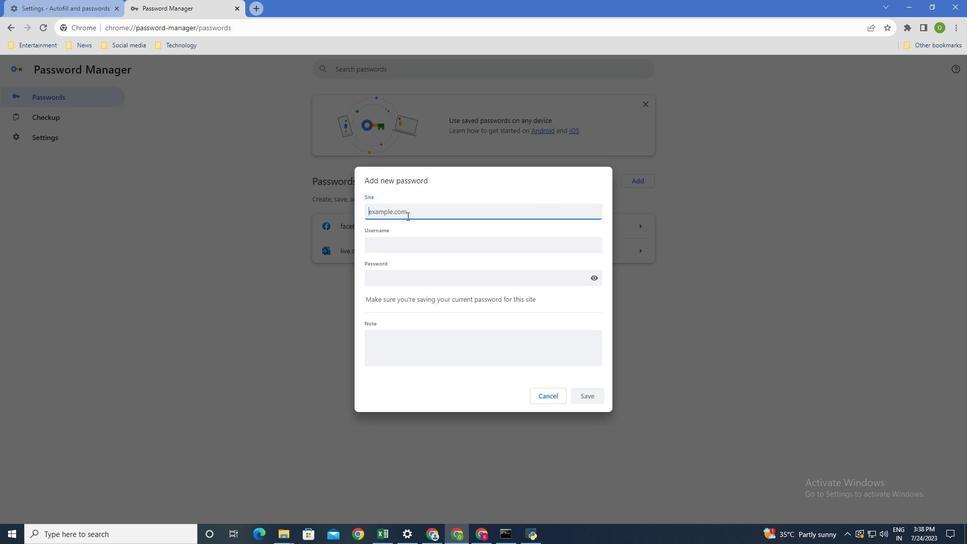 
Action: Key pressed you<Key.space>tube<Key.tab>ombirsoftage<Key.shift>@gmail.com<Key.tab><Key.shift>Ombir<Key.shift>@082012<Key.tab>
Screenshot: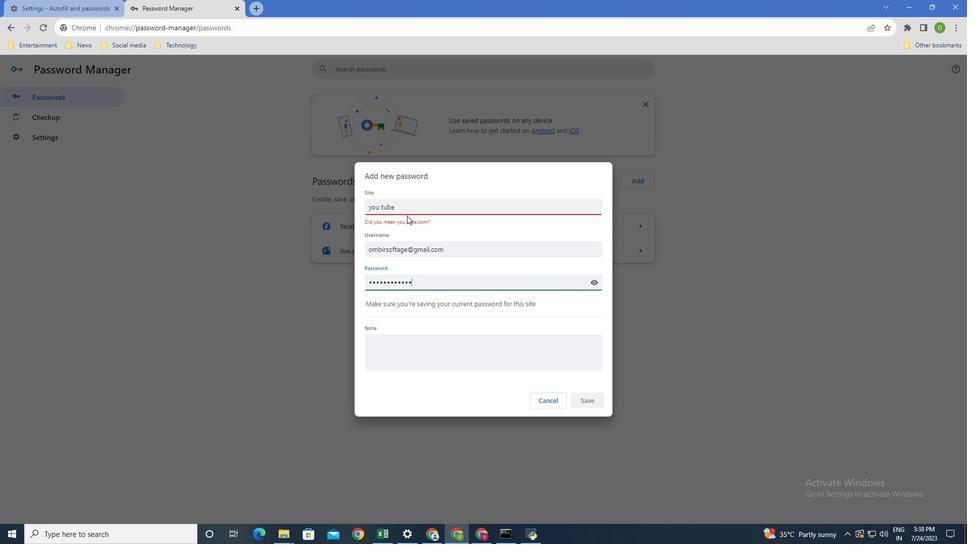
Action: Mouse moved to (443, 361)
Screenshot: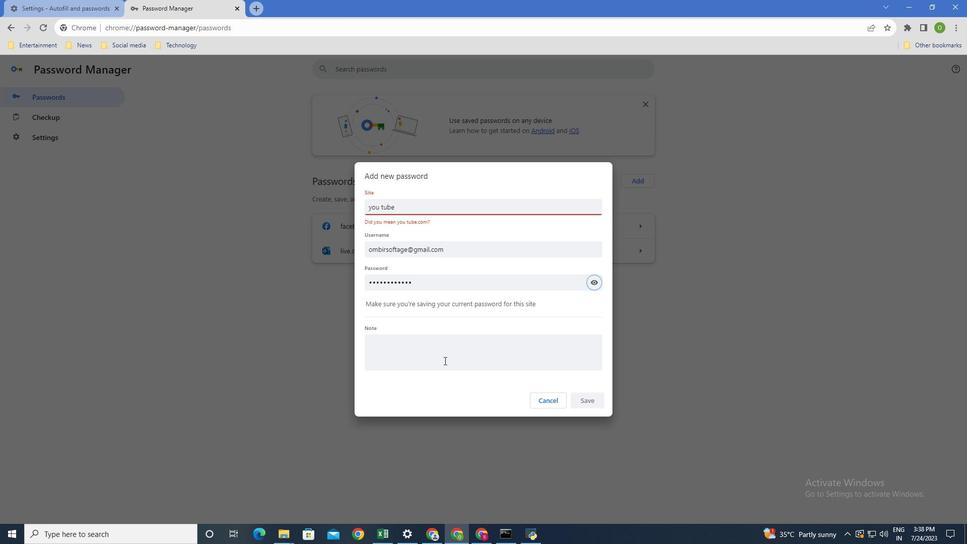 
Action: Mouse pressed left at (443, 361)
Screenshot: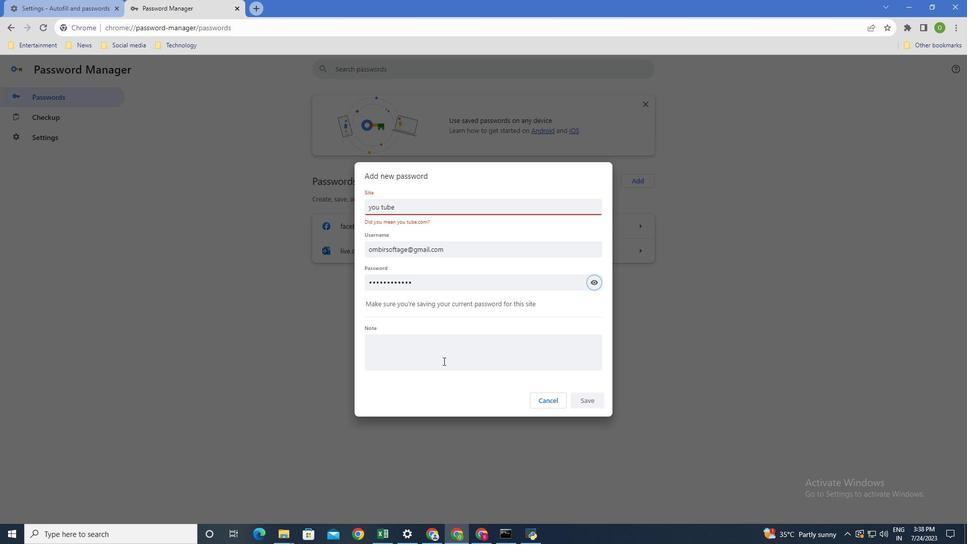 
Action: Key pressed youtube<Key.space>password
Screenshot: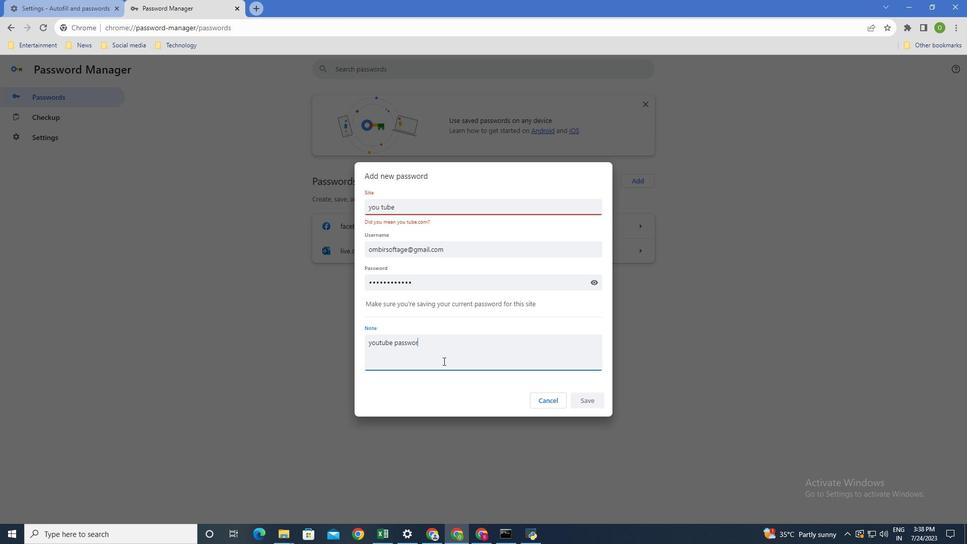 
Action: Mouse moved to (383, 206)
Screenshot: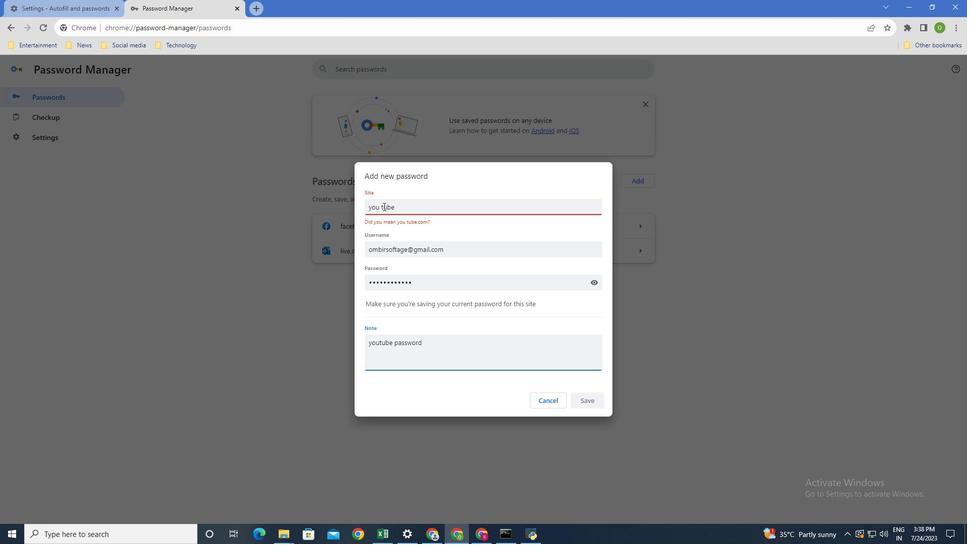 
Action: Mouse pressed left at (383, 206)
Screenshot: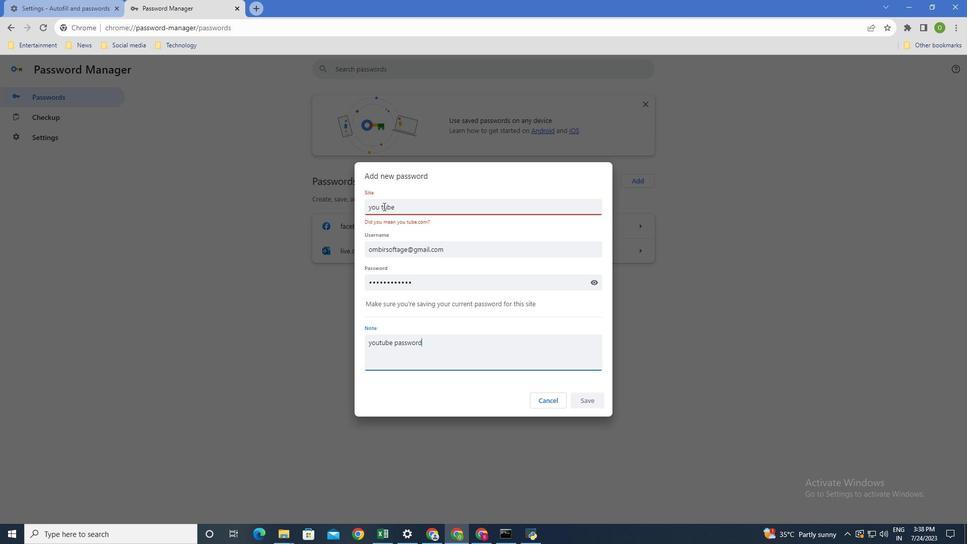 
Action: Mouse moved to (440, 202)
Screenshot: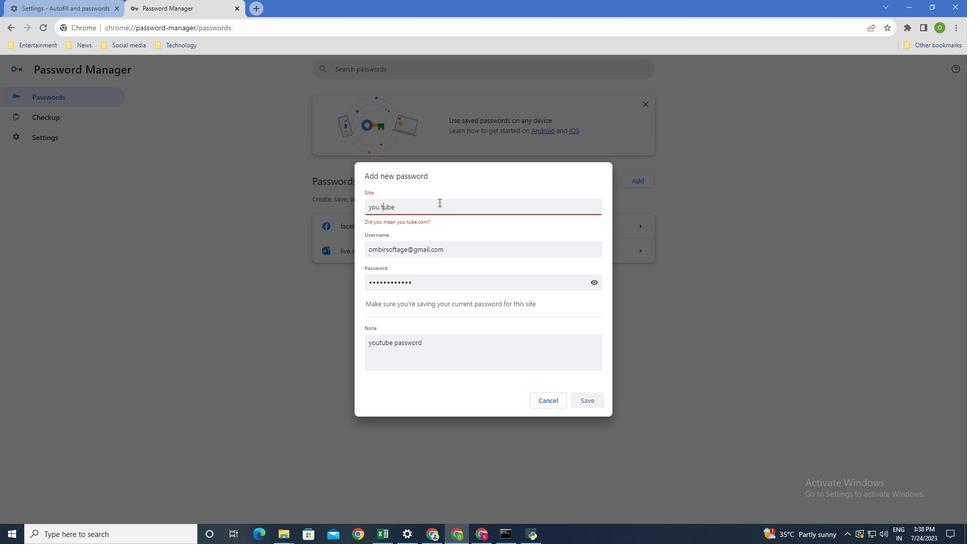 
Action: Key pressed <Key.left><Key.backspace>
Screenshot: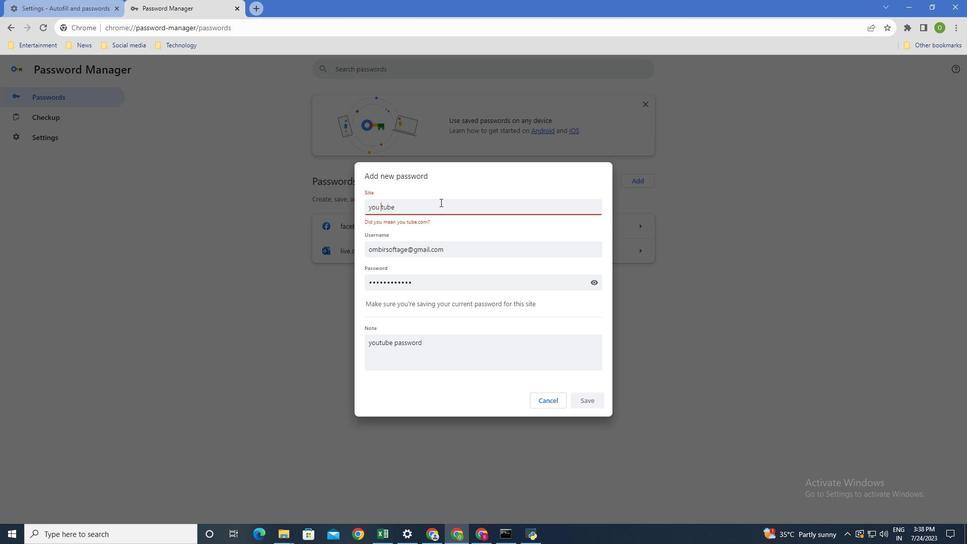 
Action: Mouse moved to (599, 396)
Screenshot: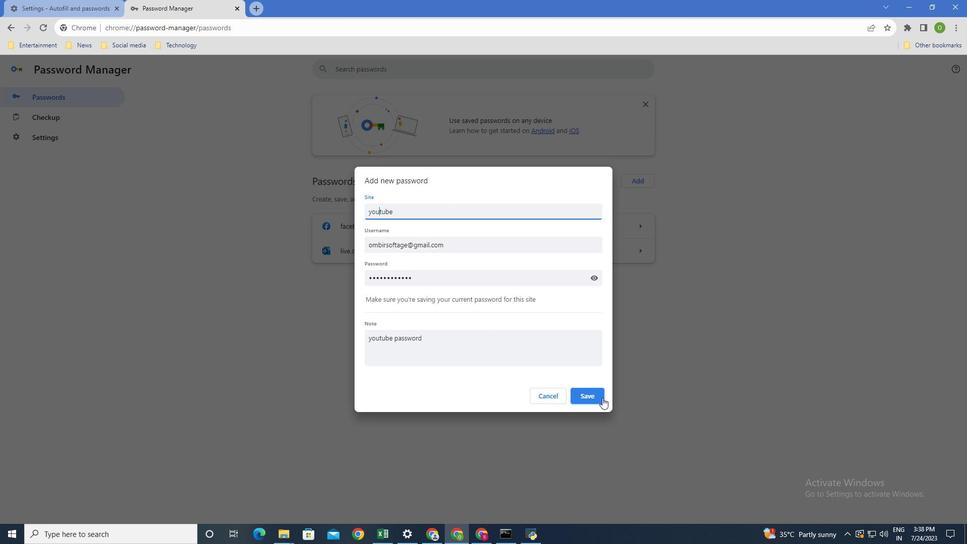 
Action: Mouse pressed left at (599, 396)
Screenshot: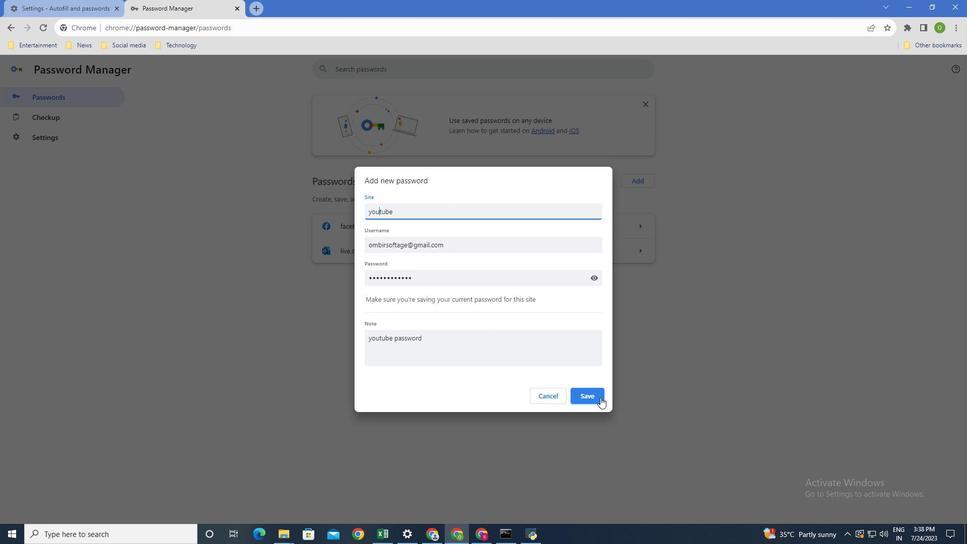 
Action: Mouse moved to (420, 220)
Screenshot: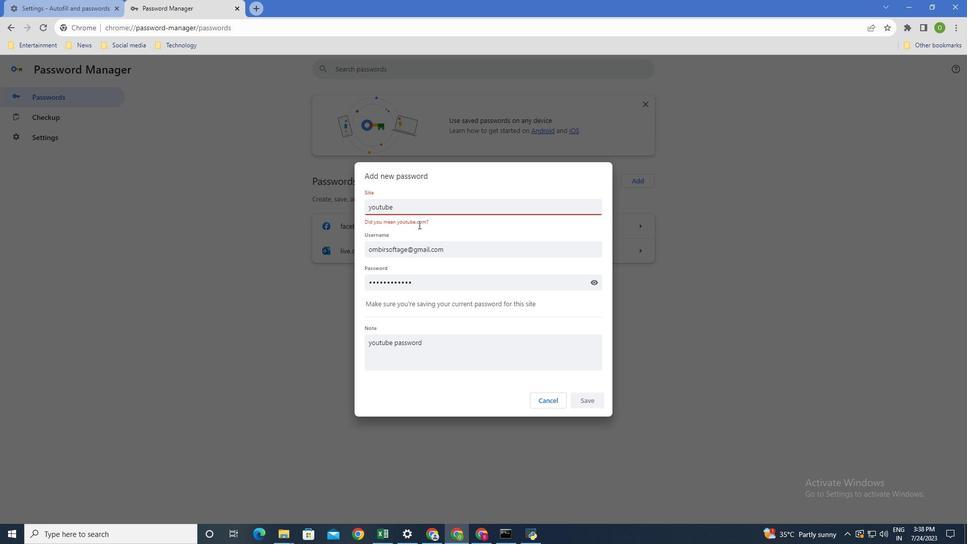 
Action: Mouse pressed left at (420, 220)
Screenshot: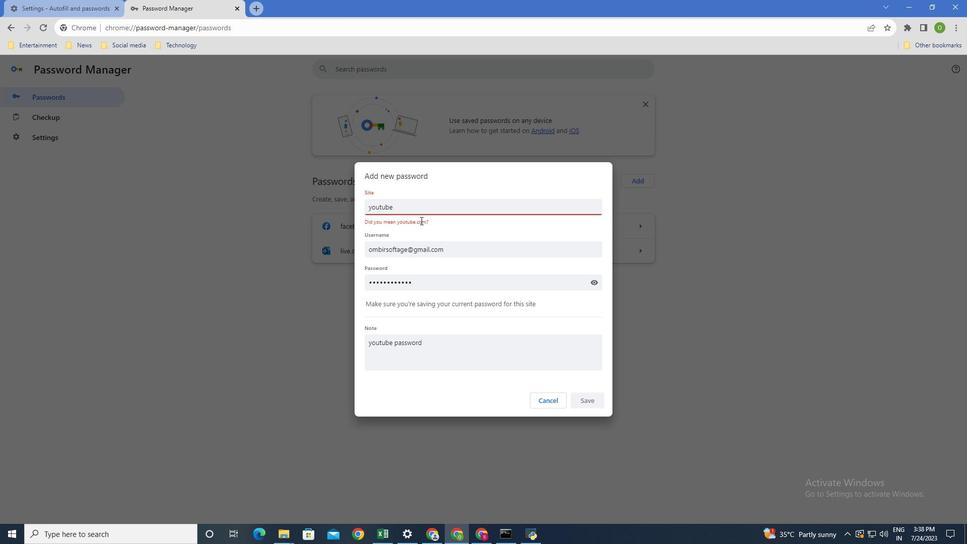 
Action: Mouse moved to (422, 207)
Screenshot: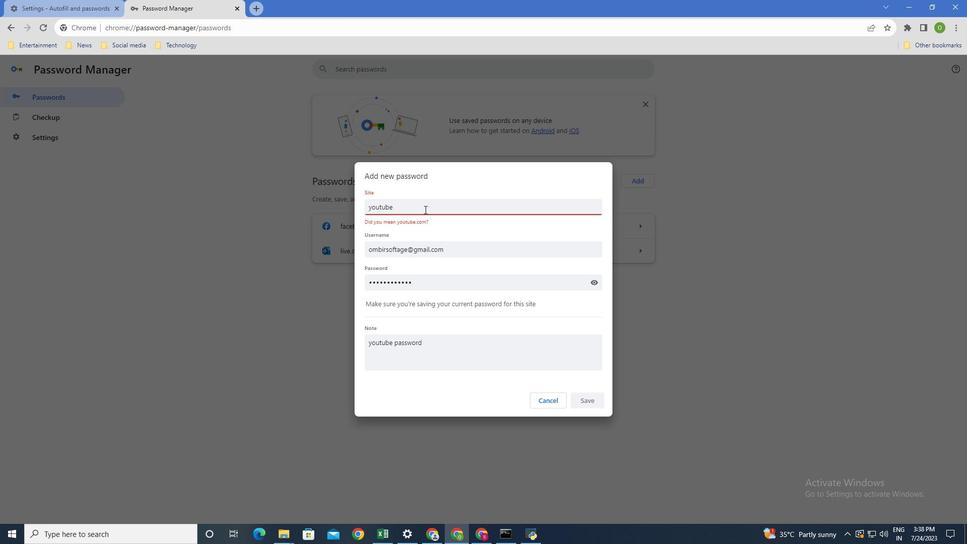 
Action: Mouse pressed left at (422, 207)
Screenshot: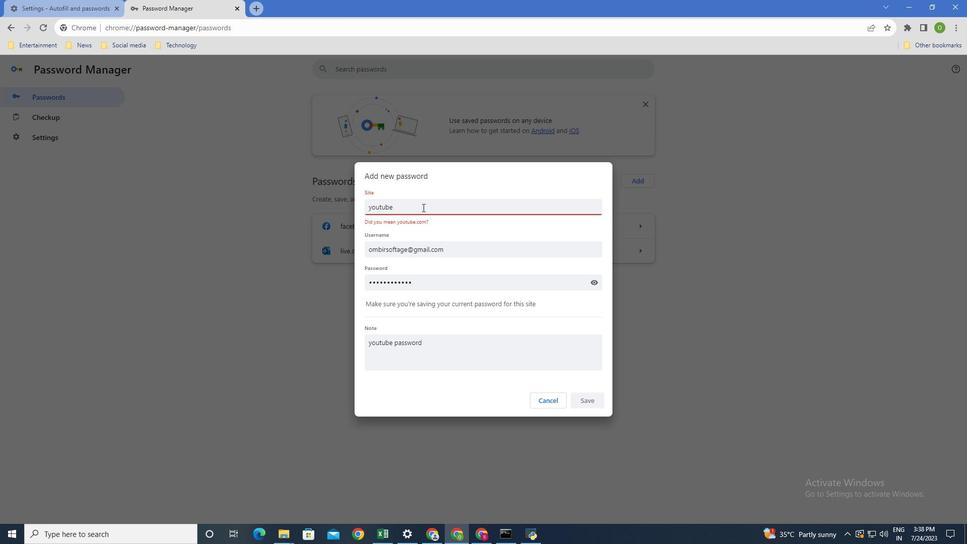 
Action: Key pressed .com
Screenshot: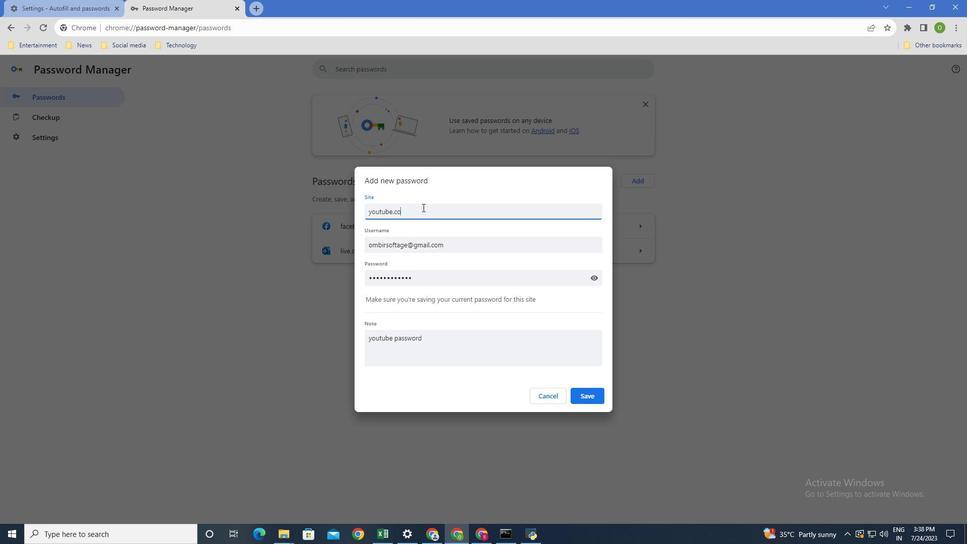 
Action: Mouse moved to (595, 393)
Screenshot: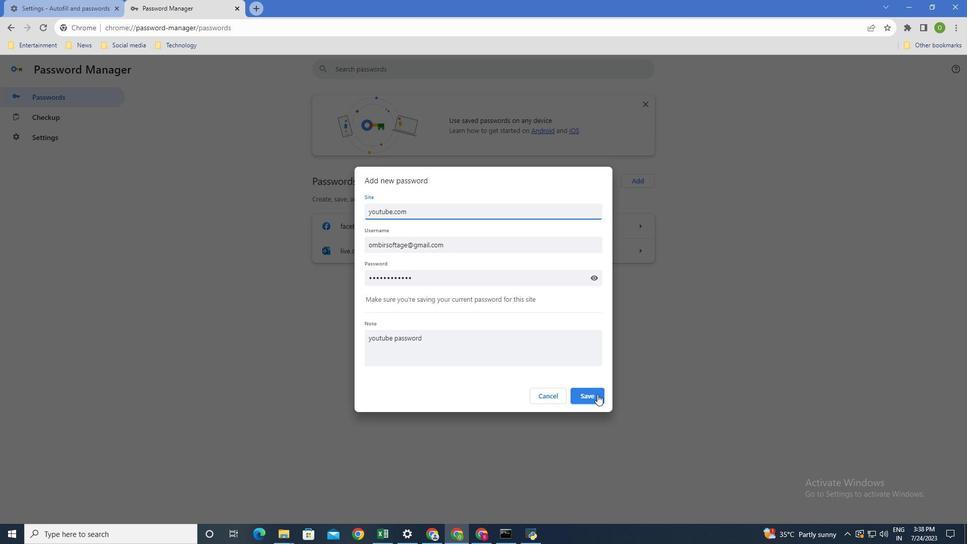 
Action: Mouse pressed left at (595, 393)
Screenshot: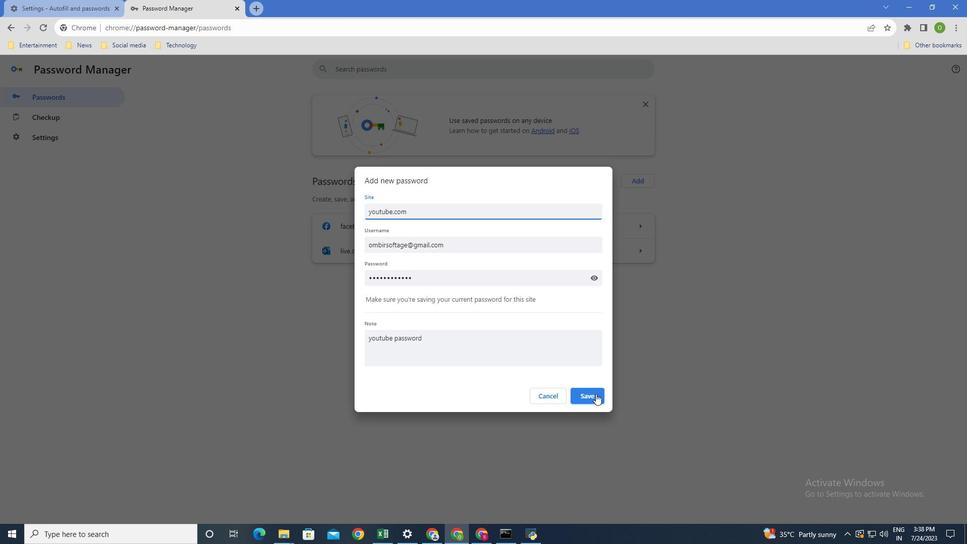 
Action: Mouse moved to (595, 395)
Screenshot: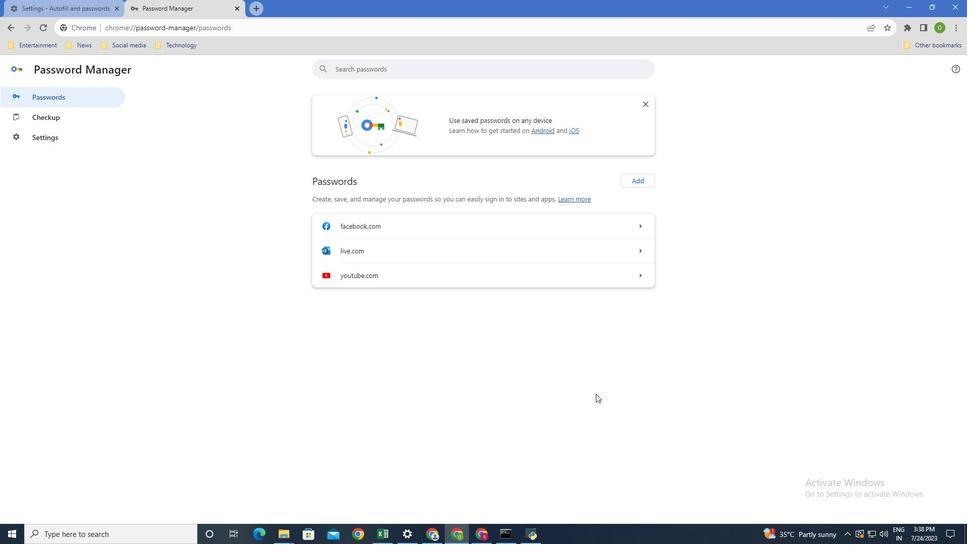 
Action: Mouse scrolled (595, 396) with delta (0, 0)
Screenshot: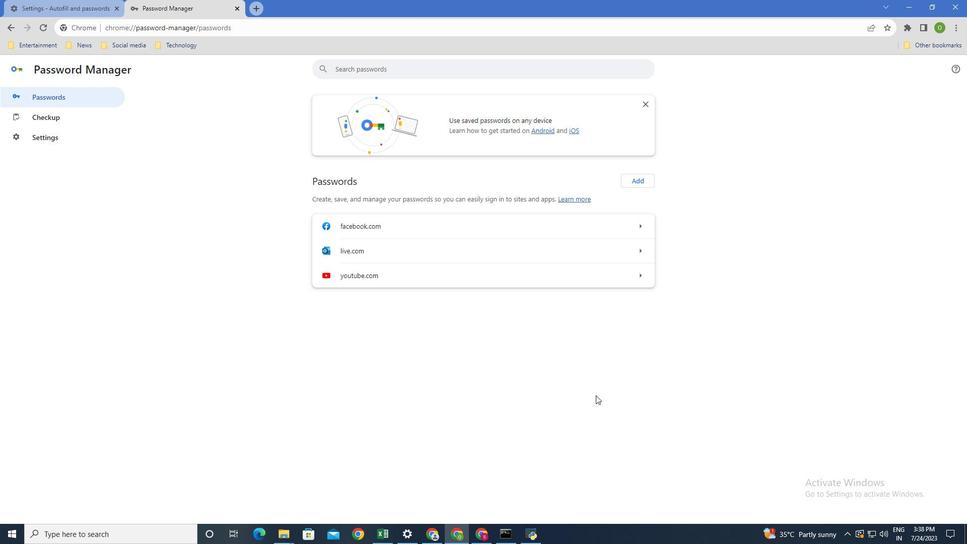 
Action: Mouse scrolled (595, 396) with delta (0, 0)
Screenshot: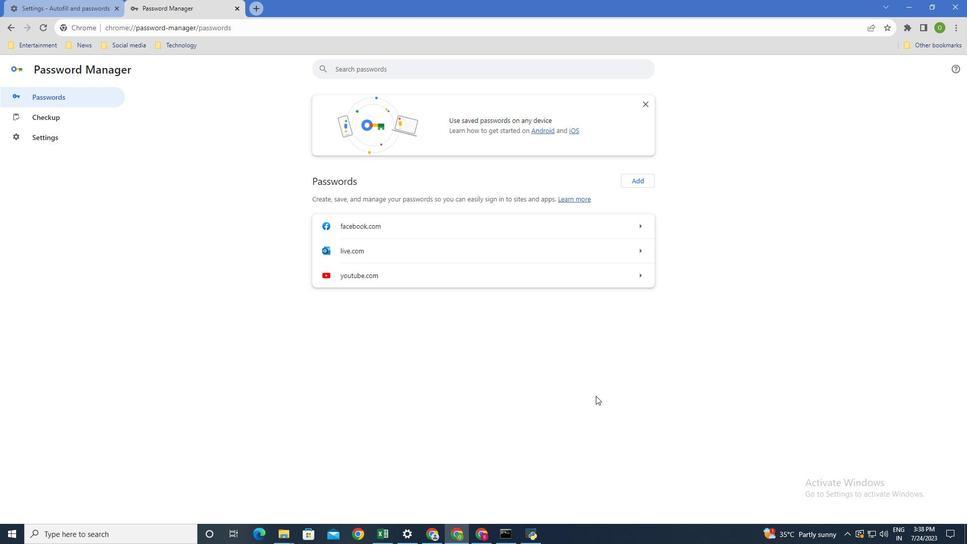 
Action: Mouse scrolled (595, 396) with delta (0, 0)
Screenshot: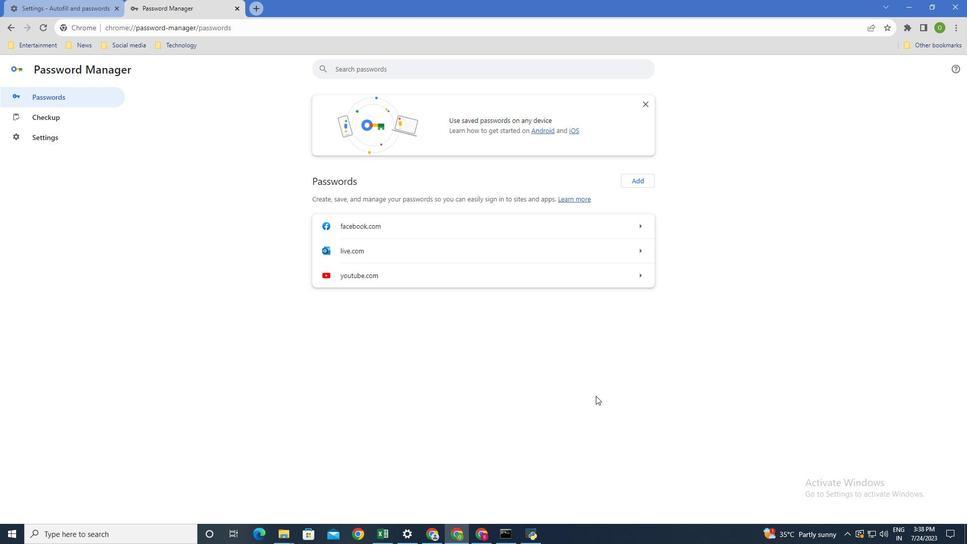 
